 Task: Add an event with the title Quarterly Business and Financial Performance Review, date '2024/05/02', time 7:30 AM to 9:30 AMand add a description: The Marketing Campaign Launch is an exciting and highly anticipated event that marks the official introduction of a new marketing campaign to the target audience. It is a carefully planned and executed event designed to create buzz, generate interest, and maximize the impact of the campaign's messaging and objectives._x000D_
_x000D_
Select event color  Lavender . Add location for the event as: 987 Av. dos Aliados, Porto, Portugal, logged in from the account softage.5@softage.netand send the event invitation to softage.7@softage.net and softage.8@softage.net. Set a reminder for the event Every weekday(Monday to Friday)
Action: Mouse moved to (1074, 82)
Screenshot: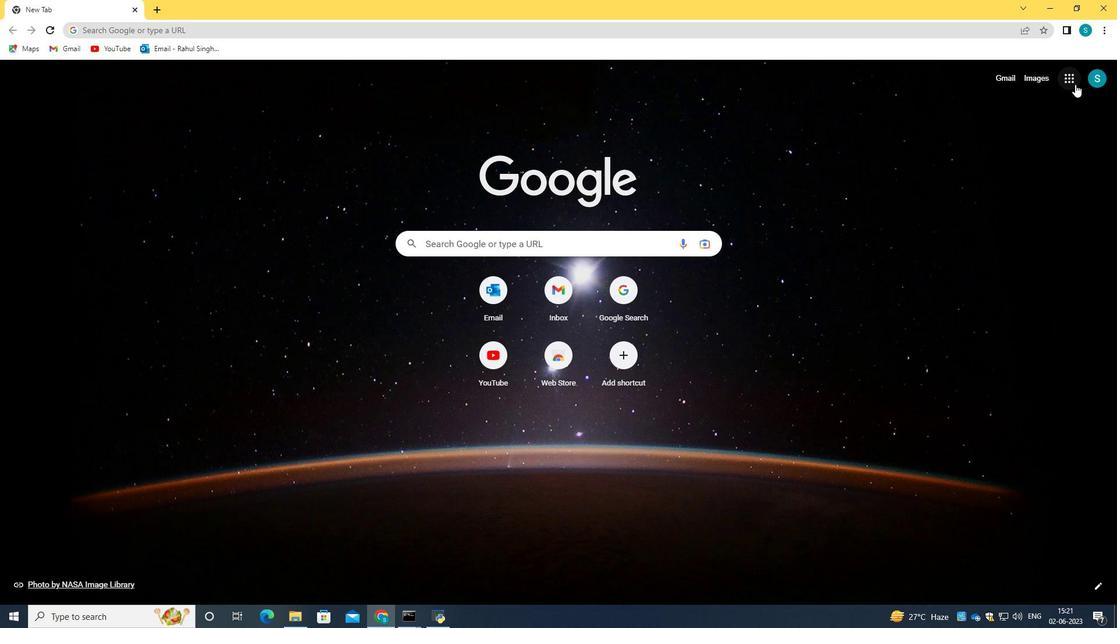 
Action: Mouse pressed left at (1074, 82)
Screenshot: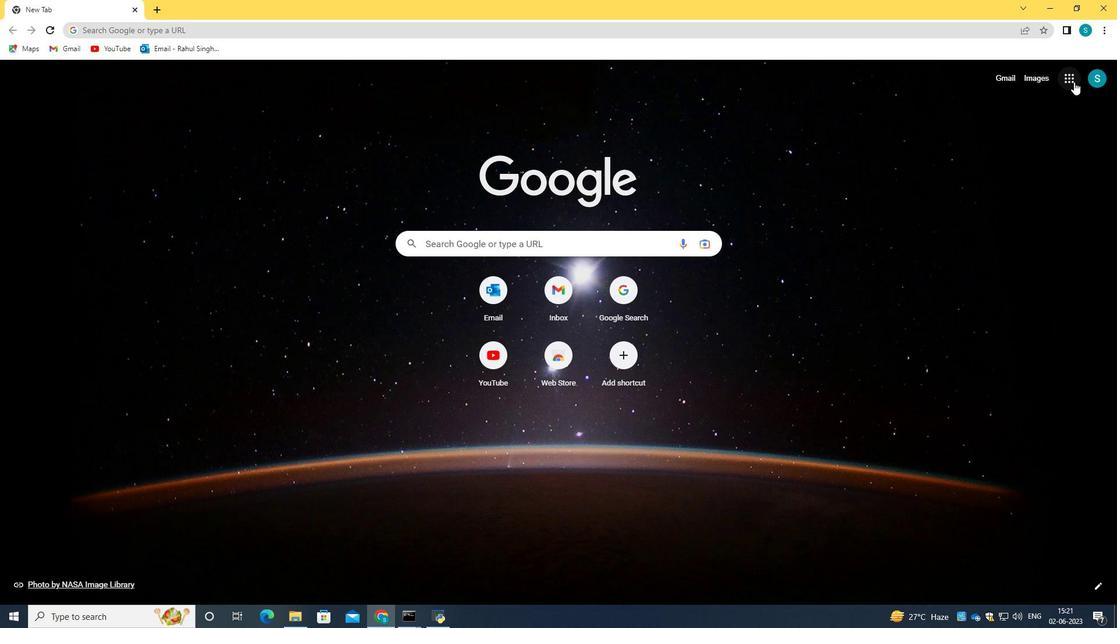 
Action: Mouse moved to (968, 232)
Screenshot: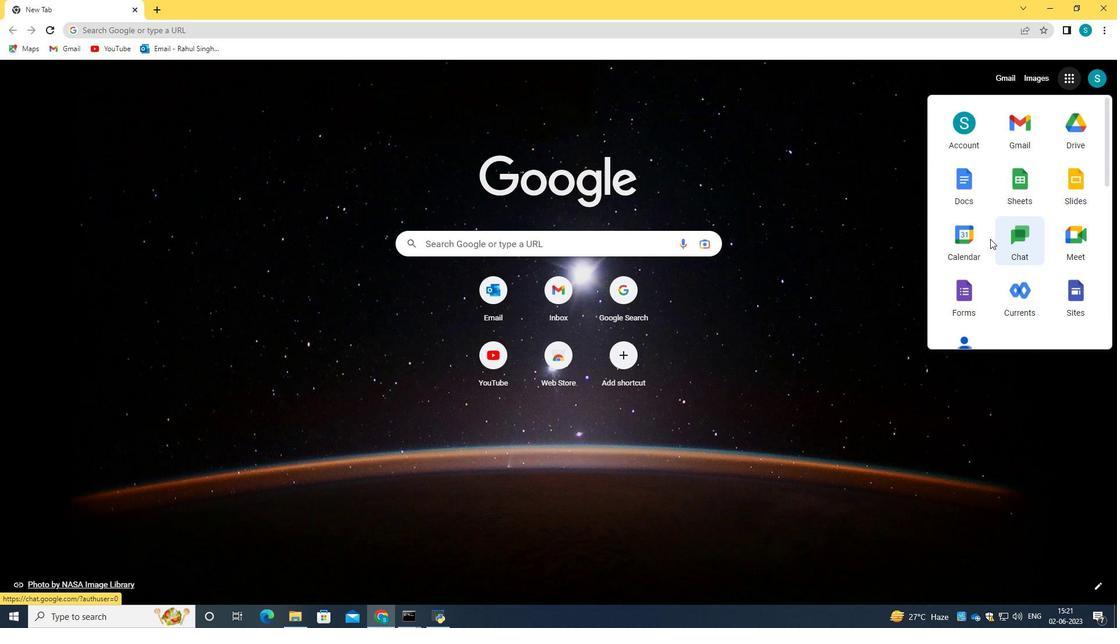 
Action: Mouse pressed left at (968, 232)
Screenshot: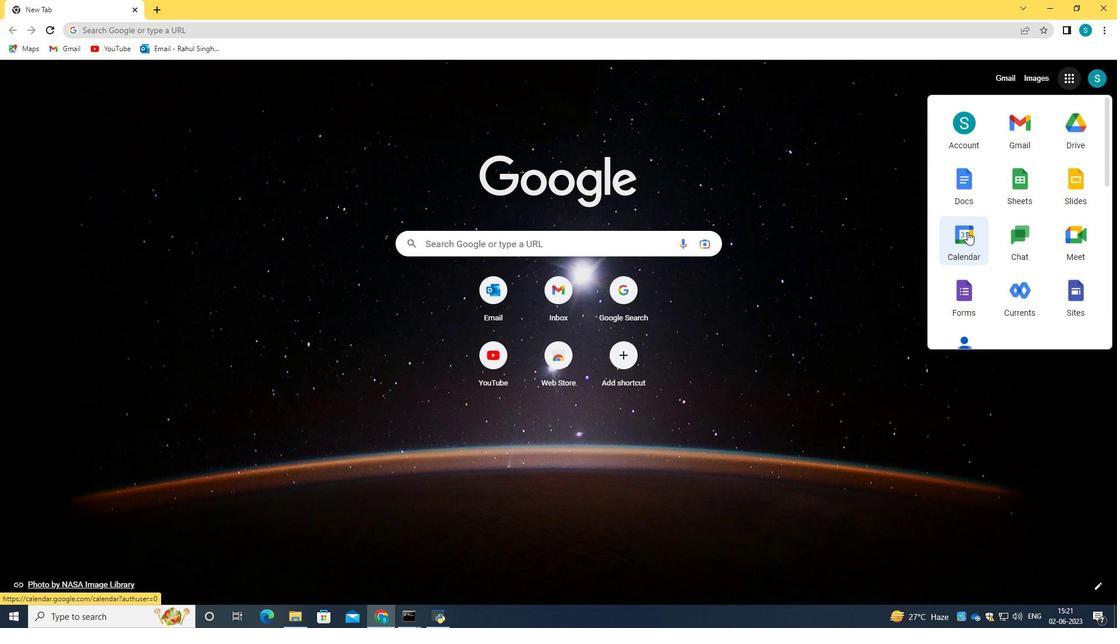 
Action: Mouse moved to (64, 125)
Screenshot: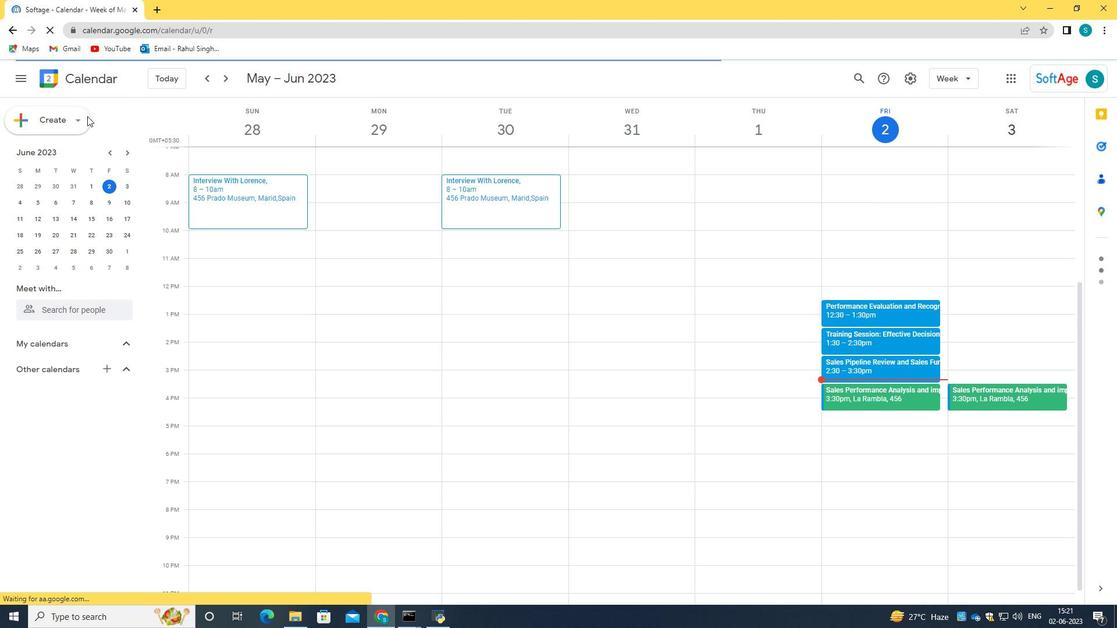 
Action: Mouse pressed left at (64, 125)
Screenshot: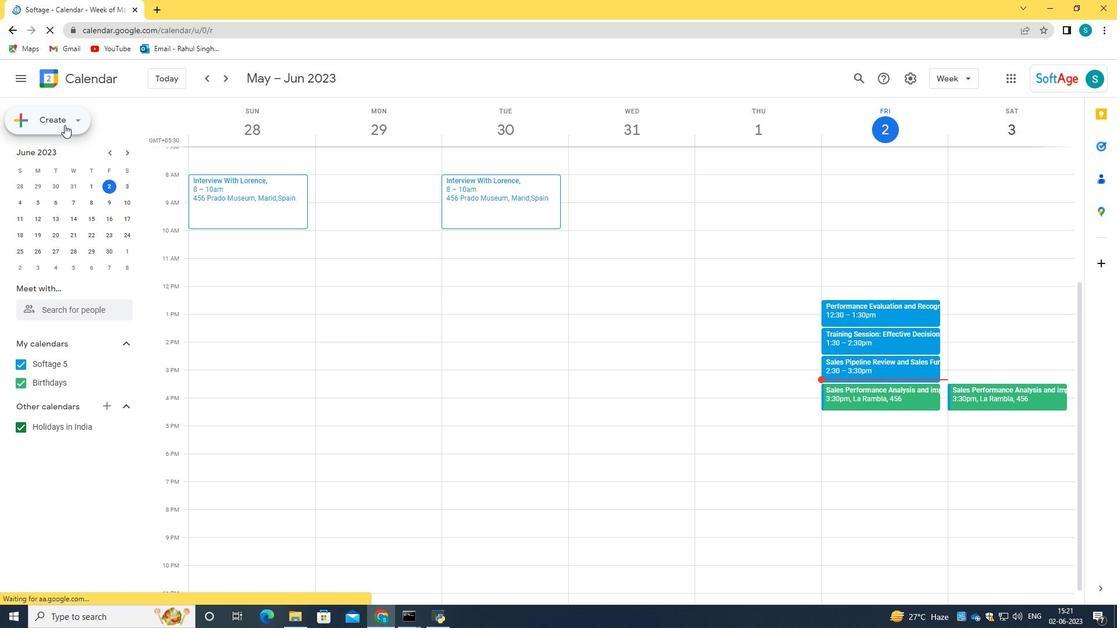 
Action: Mouse moved to (73, 158)
Screenshot: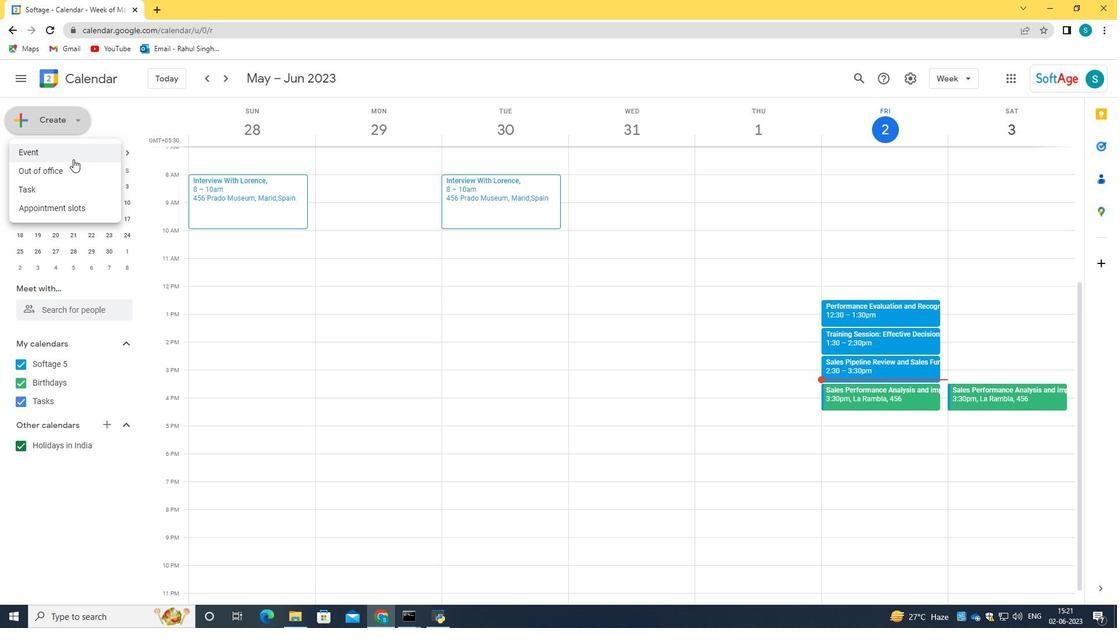 
Action: Mouse pressed left at (73, 158)
Screenshot: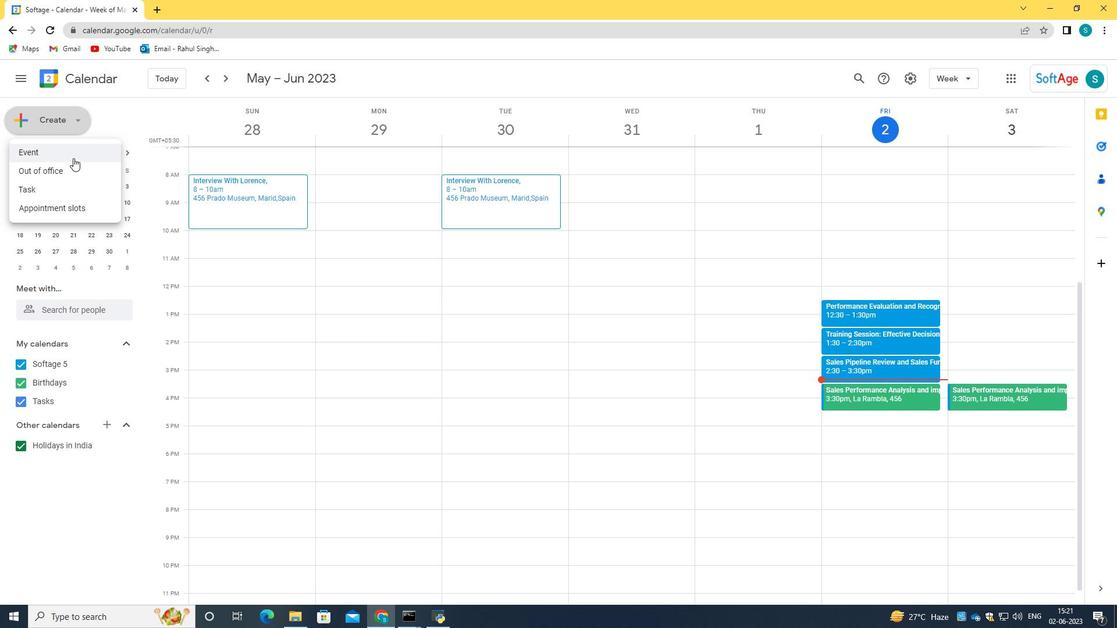 
Action: Mouse moved to (731, 466)
Screenshot: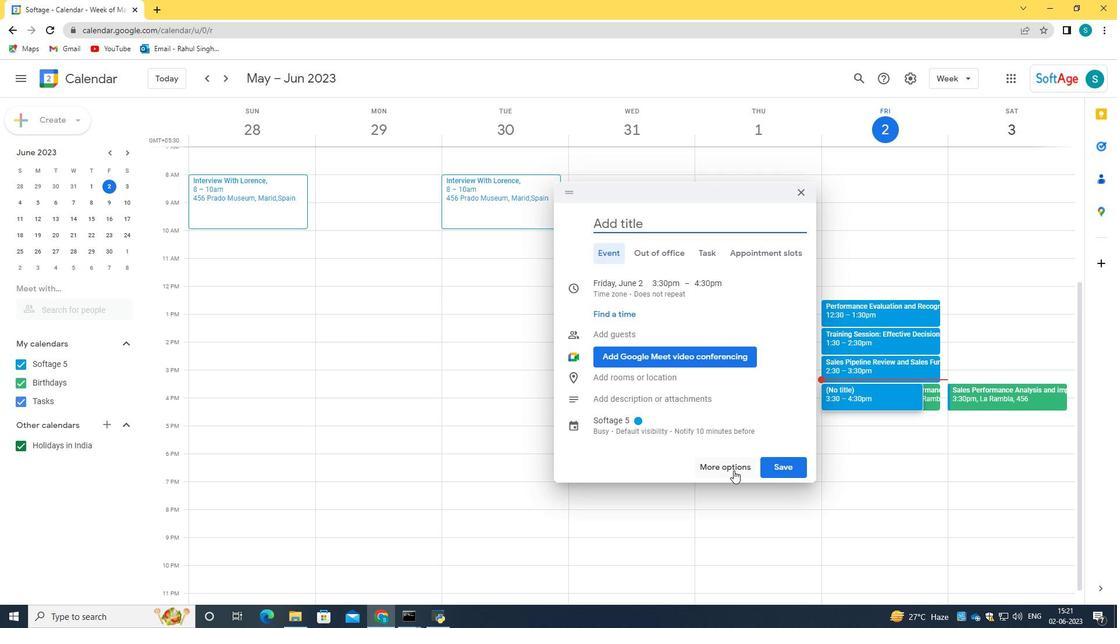
Action: Mouse pressed left at (731, 466)
Screenshot: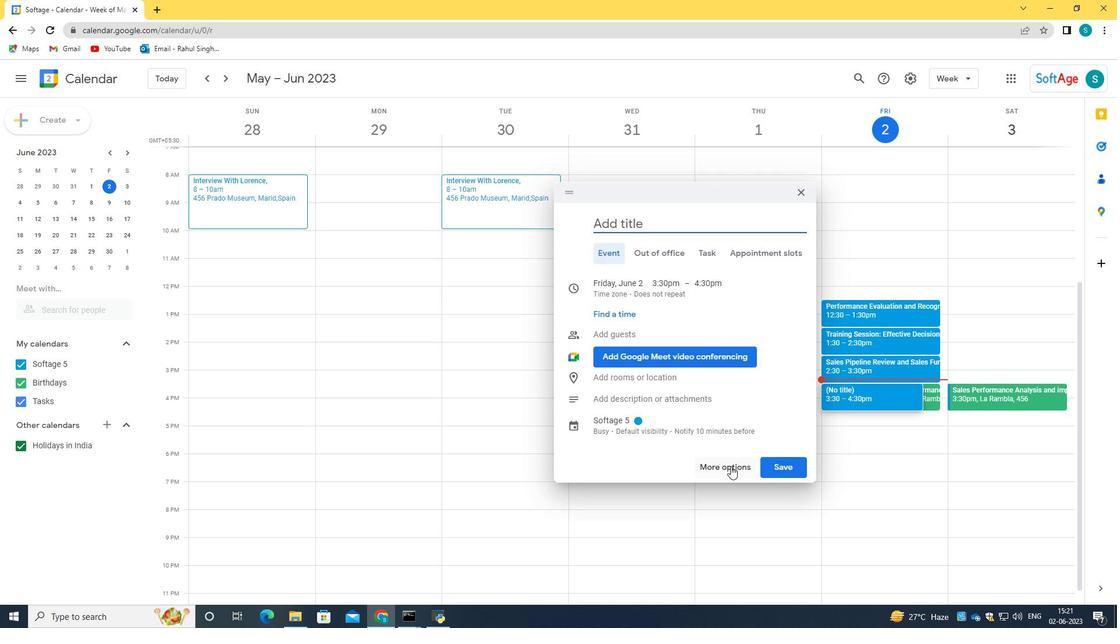 
Action: Mouse moved to (125, 78)
Screenshot: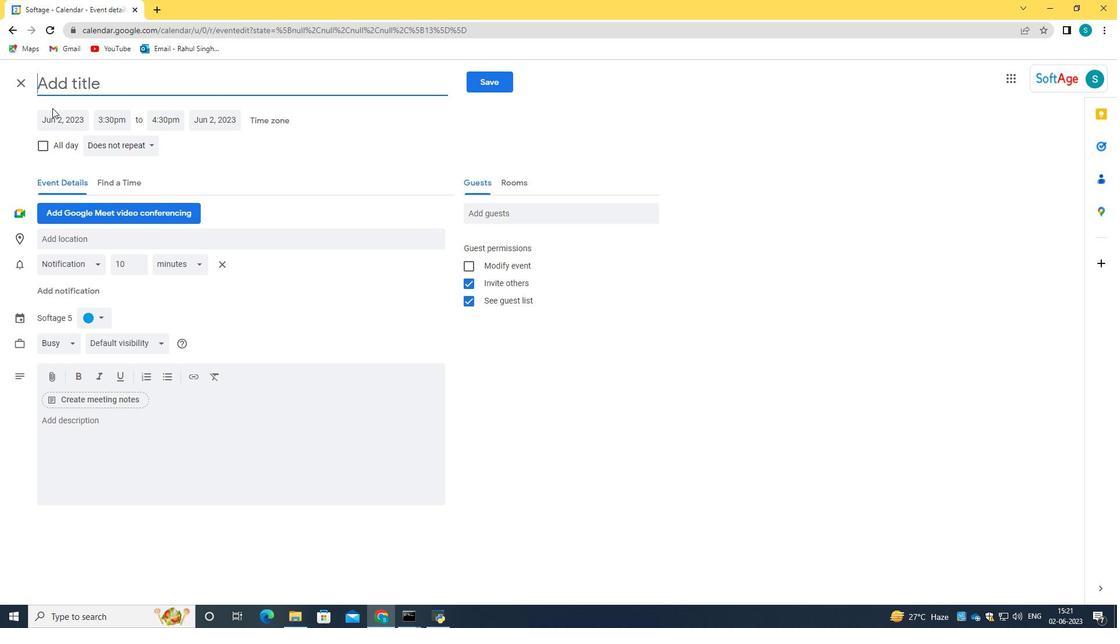 
Action: Mouse pressed left at (125, 78)
Screenshot: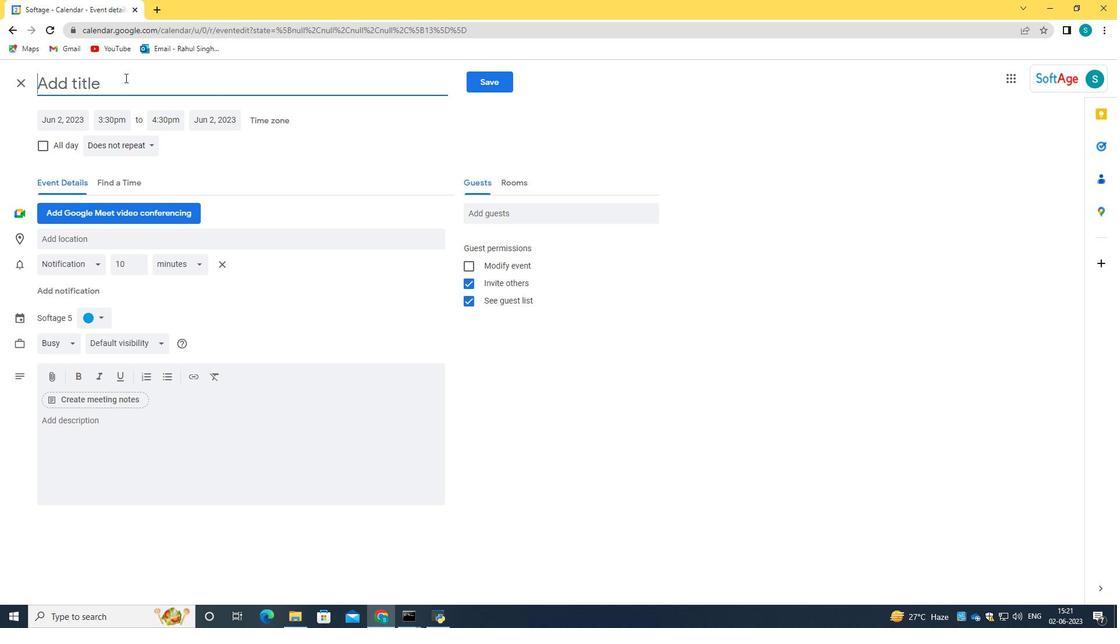 
Action: Key pressed <Key.caps_lock>Q<Key.caps_lock>uarterly<Key.space><Key.caps_lock>B<Key.caps_lock>usiness<Key.space>and<Key.space><Key.caps_lock>F<Key.caps_lock>inancial<Key.space><Key.caps_lock>P<Key.caps_lock>erformacne<Key.space><Key.caps_lock><Key.backspace><Key.backspace><Key.backspace><Key.backspace><Key.backspace><Key.backspace>
Screenshot: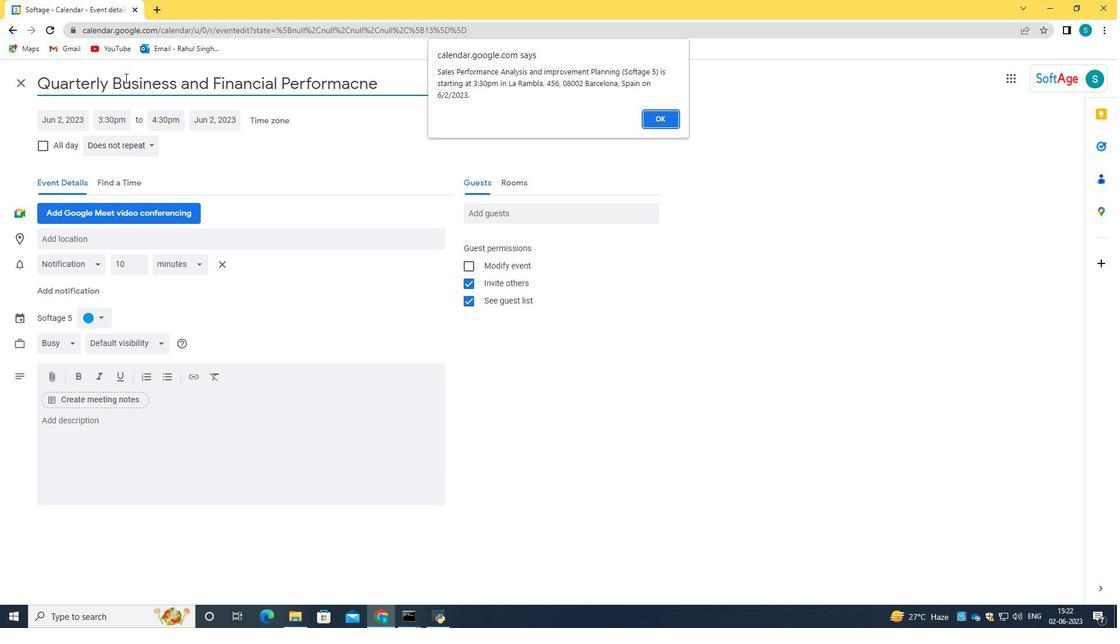 
Action: Mouse moved to (668, 114)
Screenshot: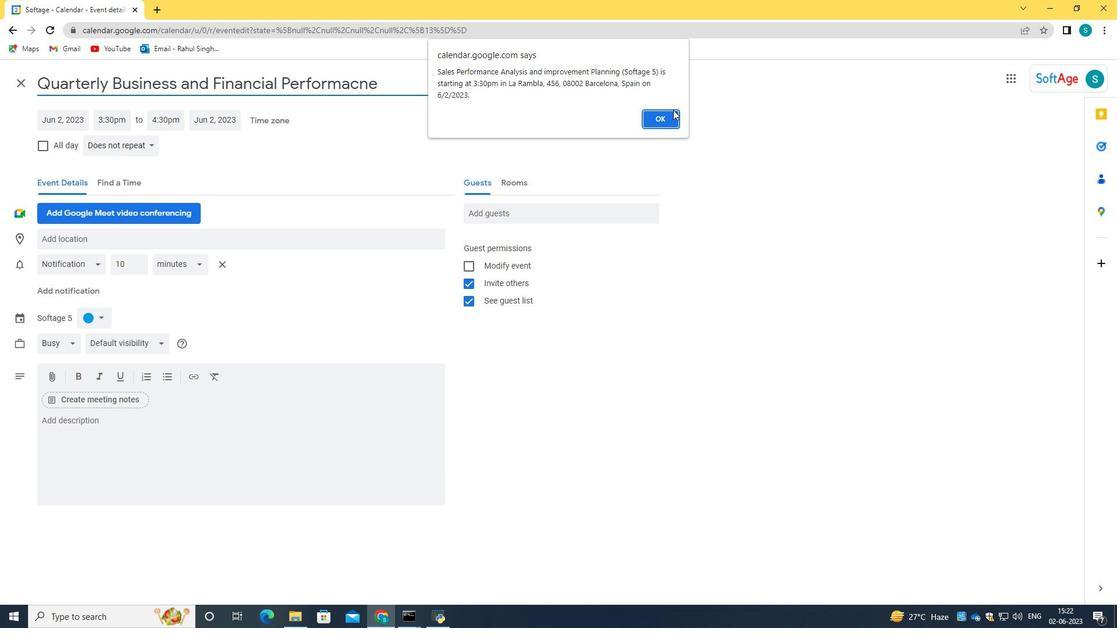 
Action: Mouse pressed left at (668, 114)
Screenshot: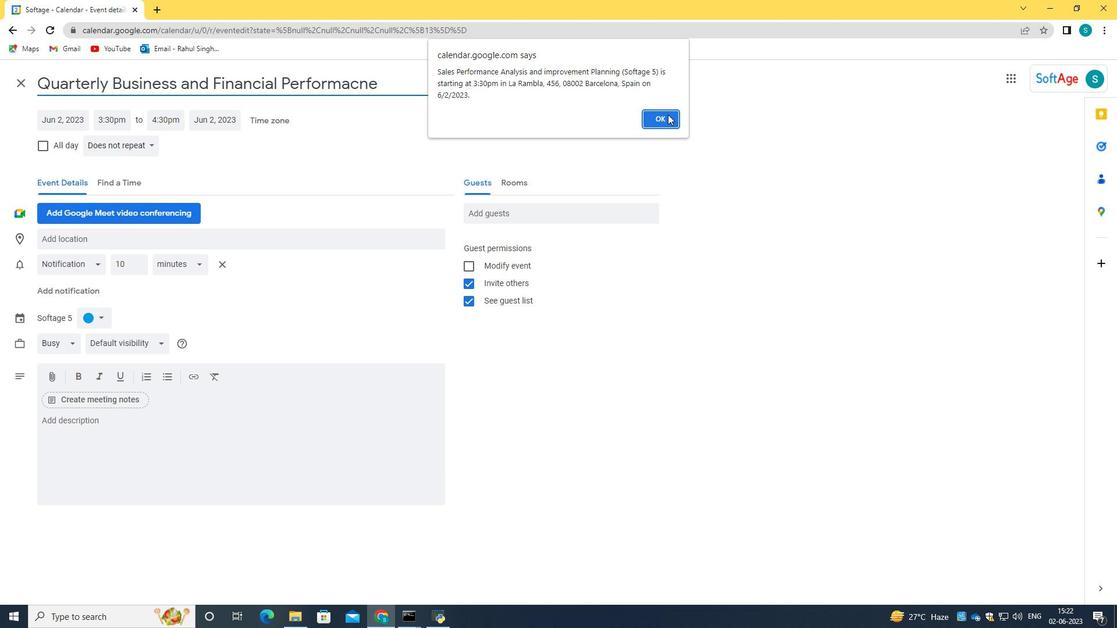 
Action: Mouse moved to (372, 75)
Screenshot: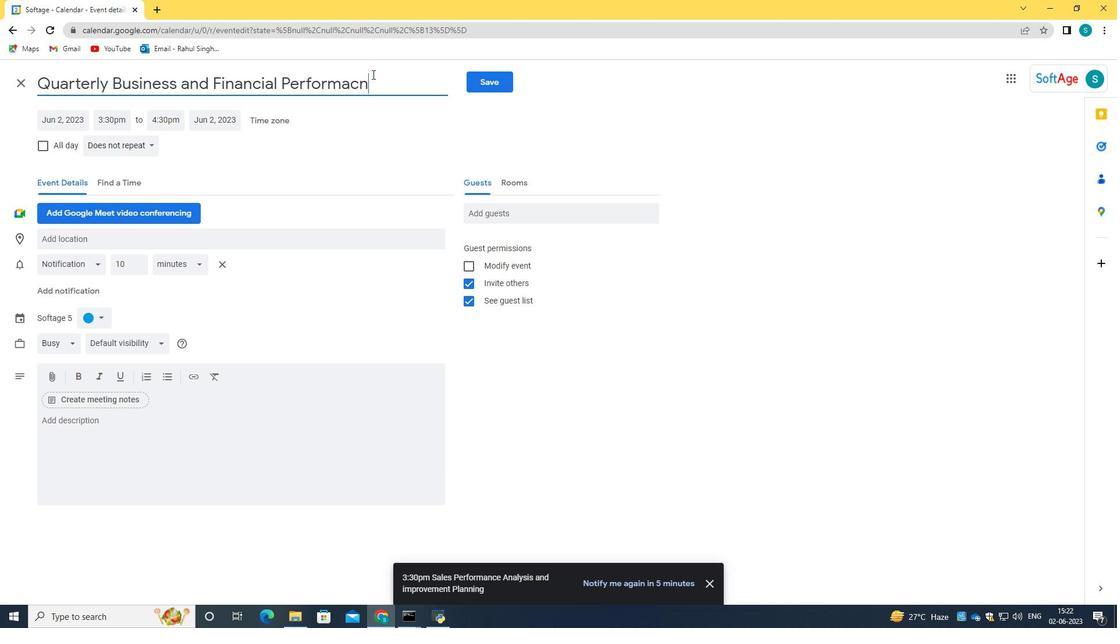 
Action: Mouse pressed left at (372, 75)
Screenshot: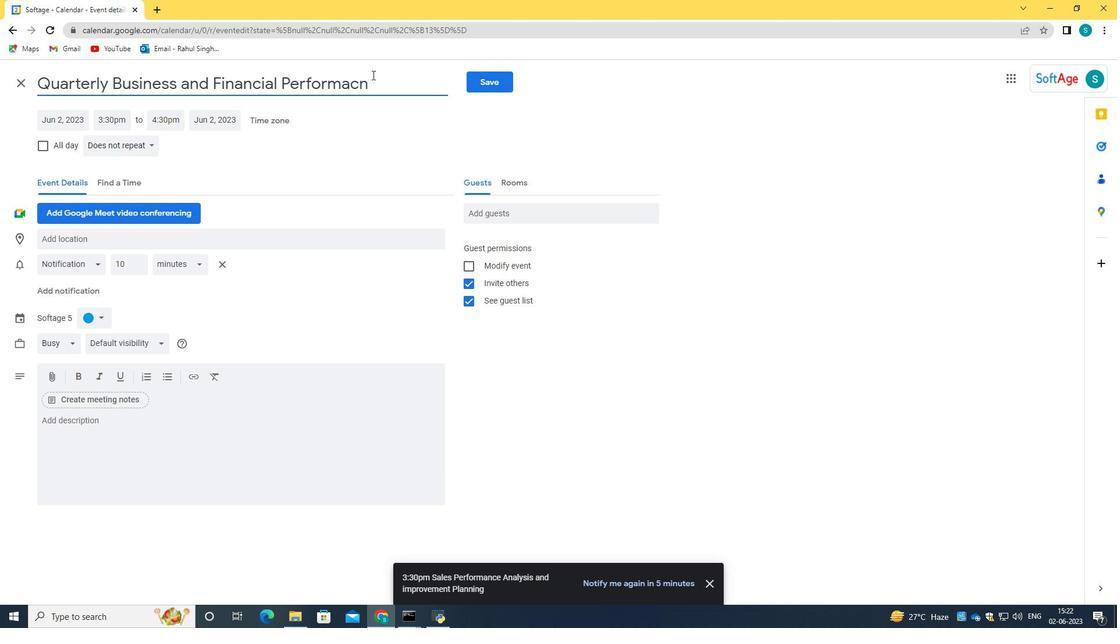 
Action: Key pressed <Key.backspace><Key.backspace><Key.backspace><Key.backspace>MANCE<Key.backspace><Key.backspace><Key.backspace><Key.backspace><Key.backspace><Key.caps_lock>mance<Key.space><Key.caps_lock>R<Key.caps_lock>eview
Screenshot: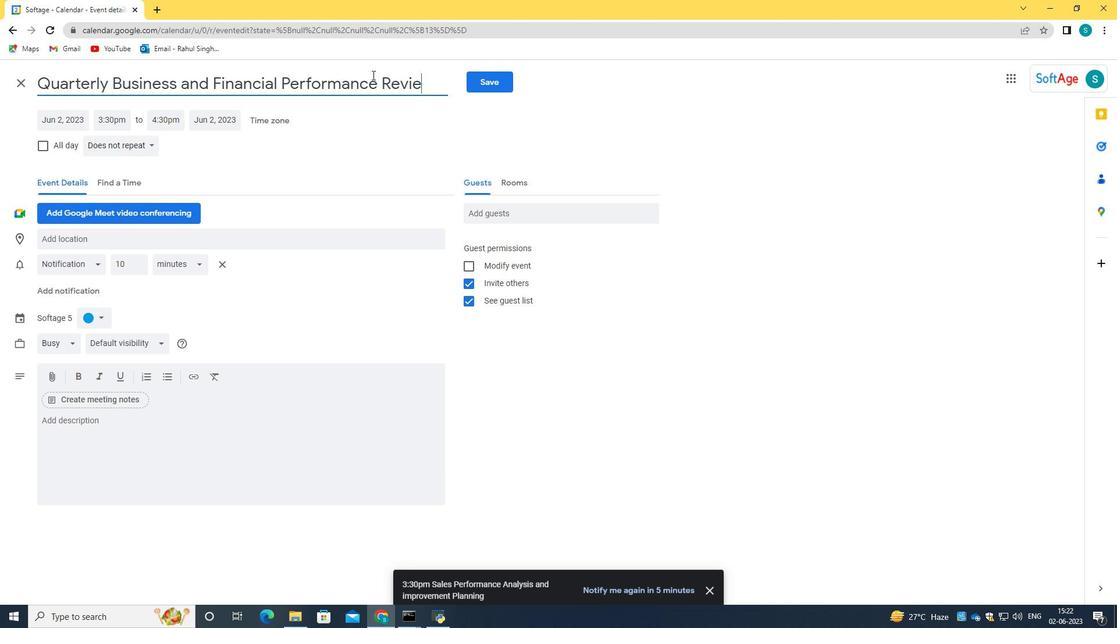 
Action: Mouse moved to (78, 125)
Screenshot: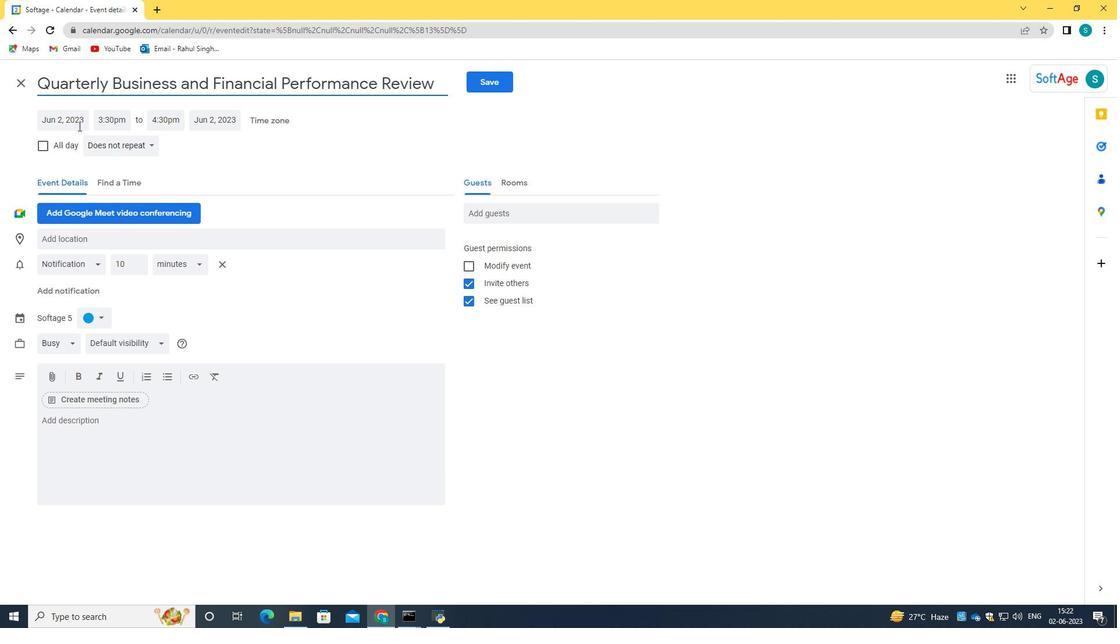 
Action: Mouse pressed left at (78, 125)
Screenshot: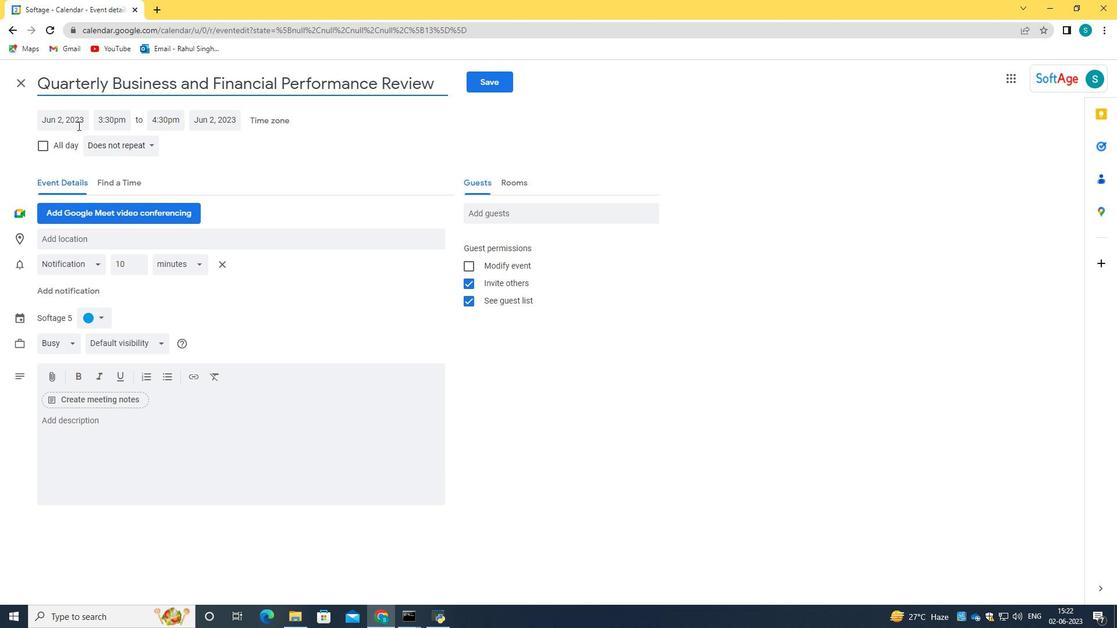 
Action: Key pressed 2024/05/02
Screenshot: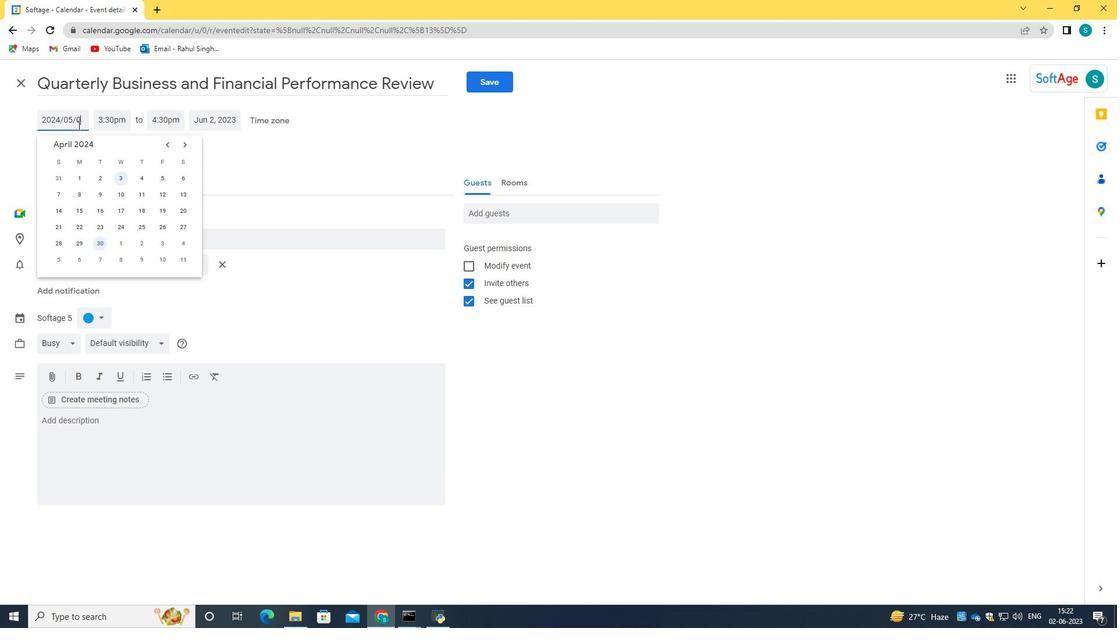 
Action: Mouse moved to (116, 124)
Screenshot: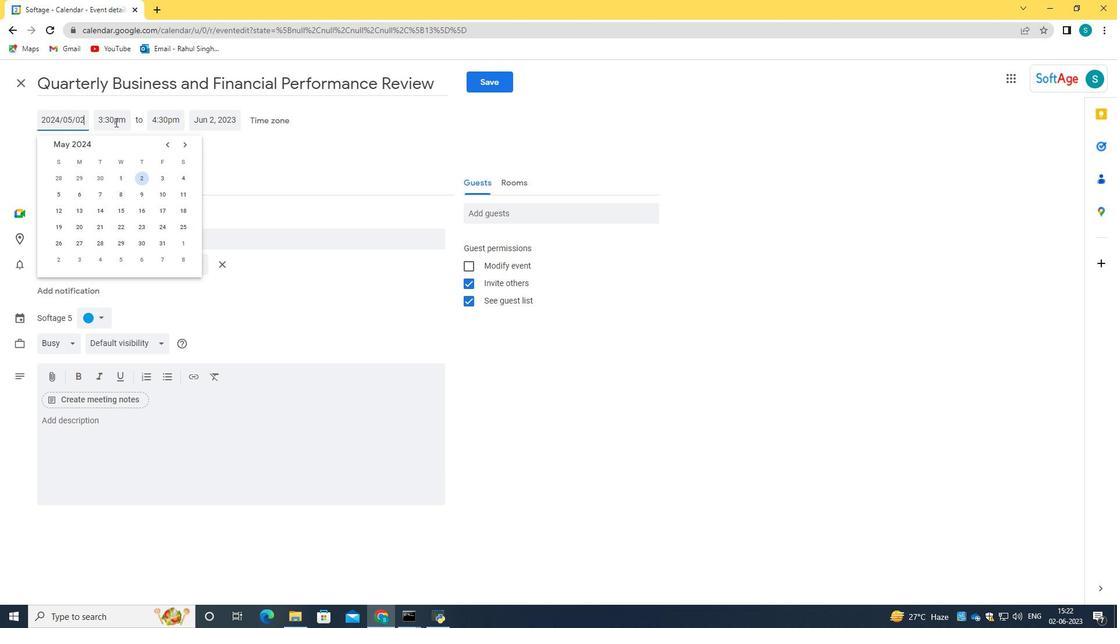 
Action: Key pressed <Key.tab>1<Key.backspace>7<Key.shift_r>:30<Key.space>am<Key.enter><Key.tab>09<Key.shift_r>:300<Key.backspace><Key.space>am<Key.tab><Key.enter>
Screenshot: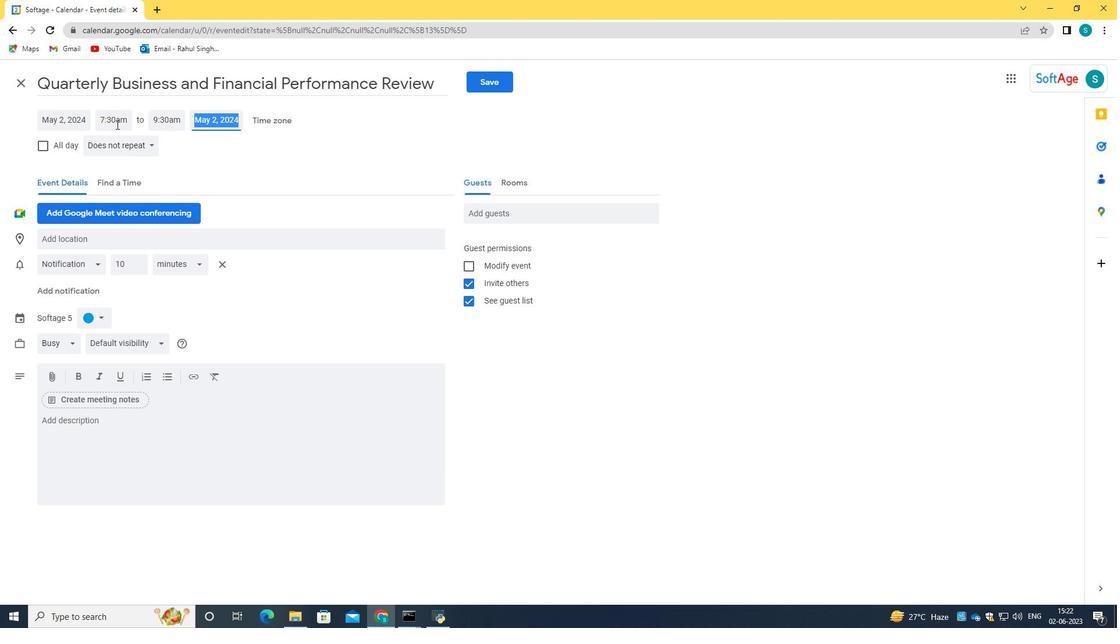 
Action: Mouse moved to (236, 466)
Screenshot: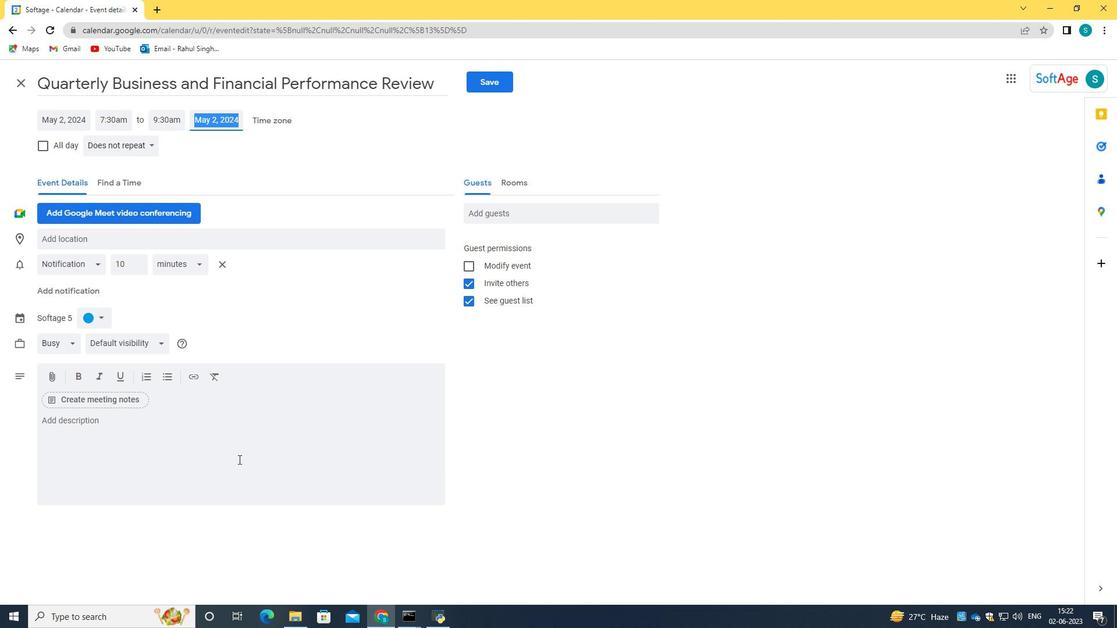 
Action: Mouse pressed left at (236, 466)
Screenshot: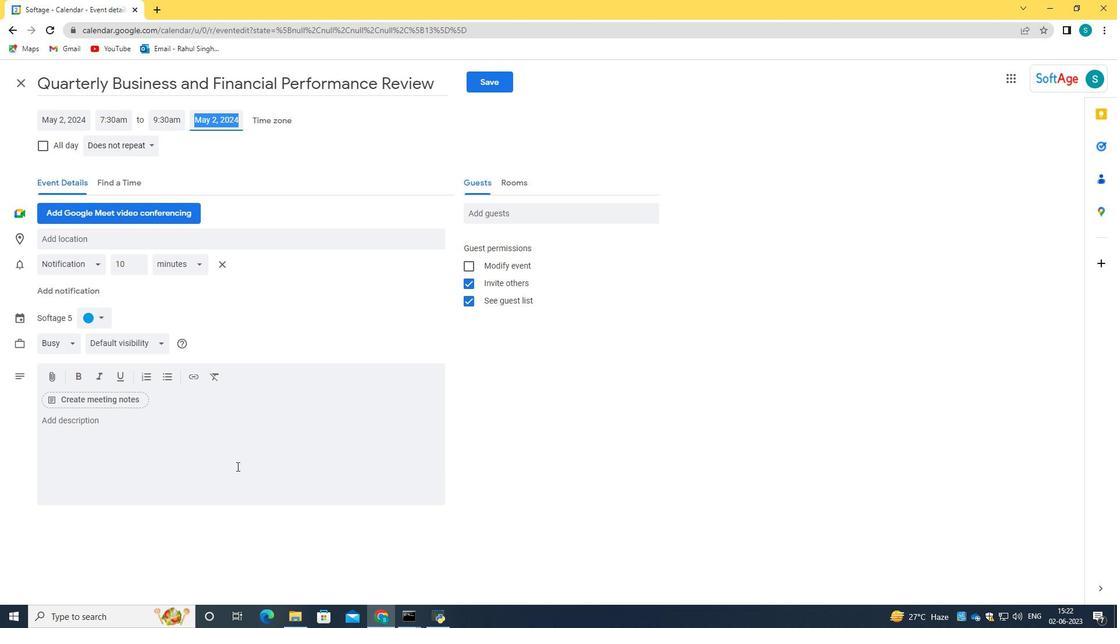 
Action: Mouse moved to (234, 465)
Screenshot: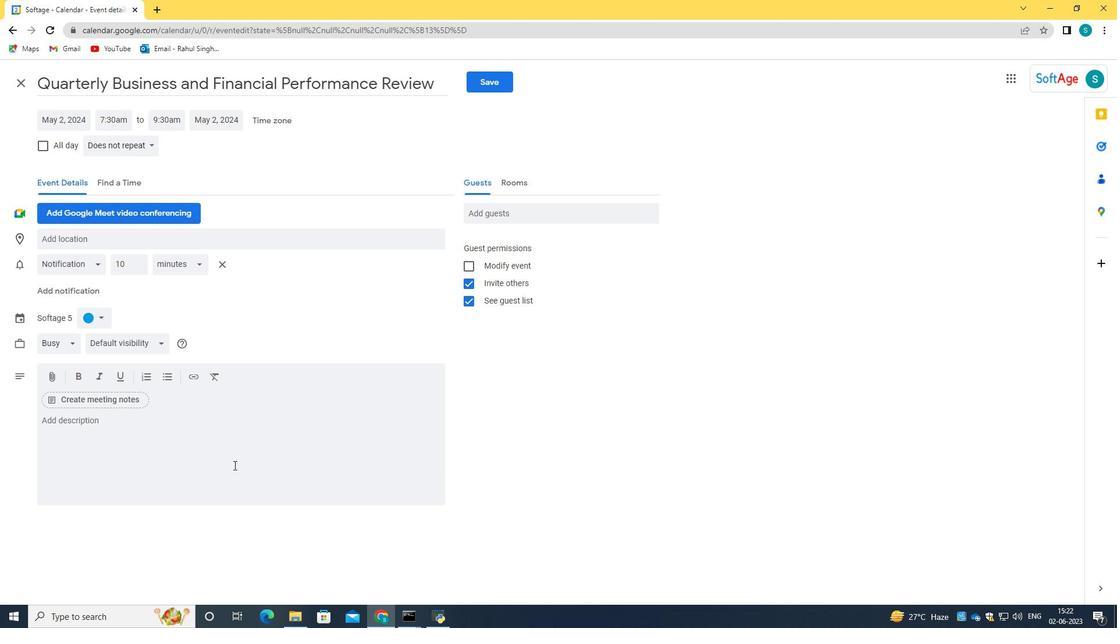 
Action: Key pressed <Key.caps_lock>T<Key.caps_lock>he<Key.space>marketing<Key.space>c<Key.backspace><Key.backspace><Key.backspace><Key.backspace><Key.backspace><Key.backspace><Key.backspace><Key.backspace><Key.backspace><Key.backspace><Key.backspace><Key.caps_lock>M<Key.caps_lock>arketing<Key.space><Key.caps_lock>C<Key.caps_lock>ampao<Key.backspace>ign<Key.space><Key.caps_lock>L<Key.caps_lock>aucn<Key.backspace><Key.backspace>nch<Key.space>is<Key.space>an<Key.space>exciting<Key.space>and<Key.space>highly<Key.space>anc<Key.backspace>ticipted<Key.space>ev<Key.backspace><Key.backspace><Key.backspace>
Screenshot: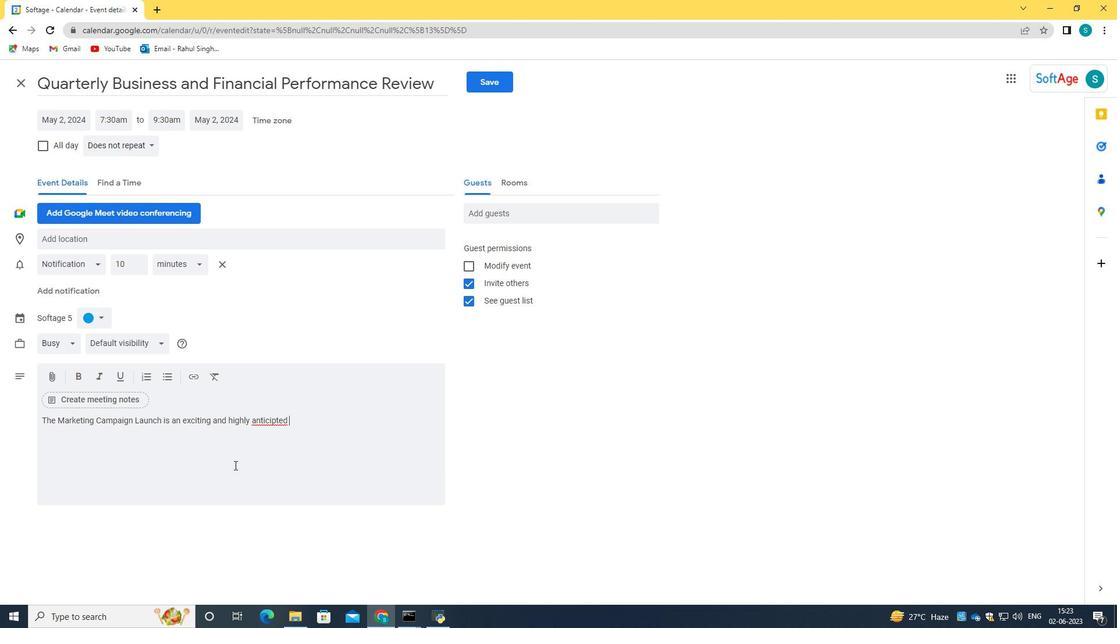
Action: Mouse moved to (278, 414)
Screenshot: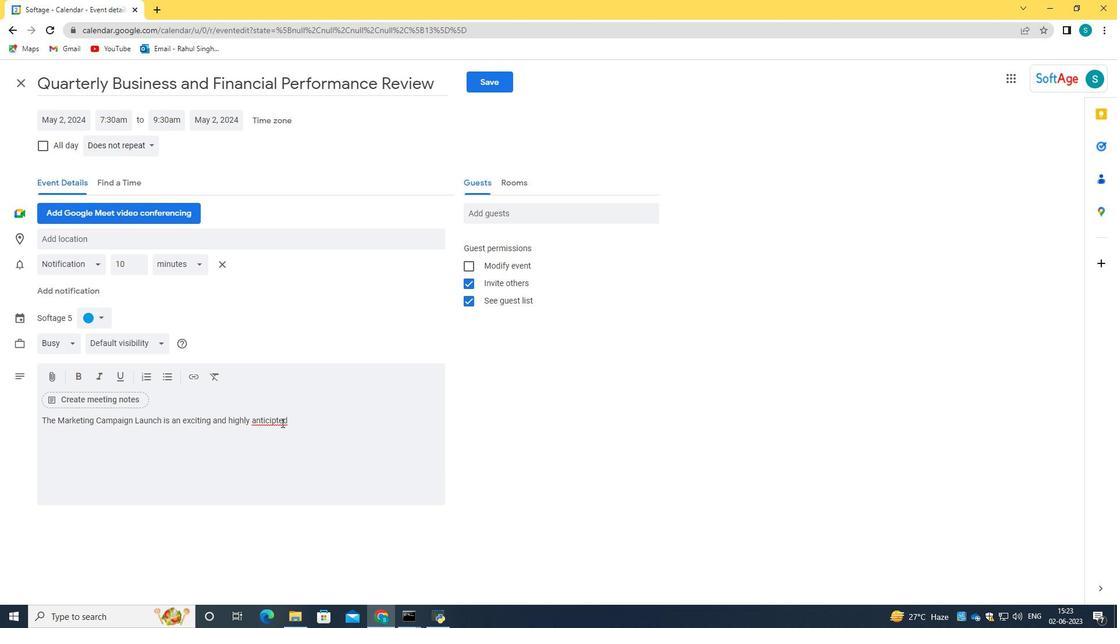 
Action: Mouse pressed right at (278, 414)
Screenshot: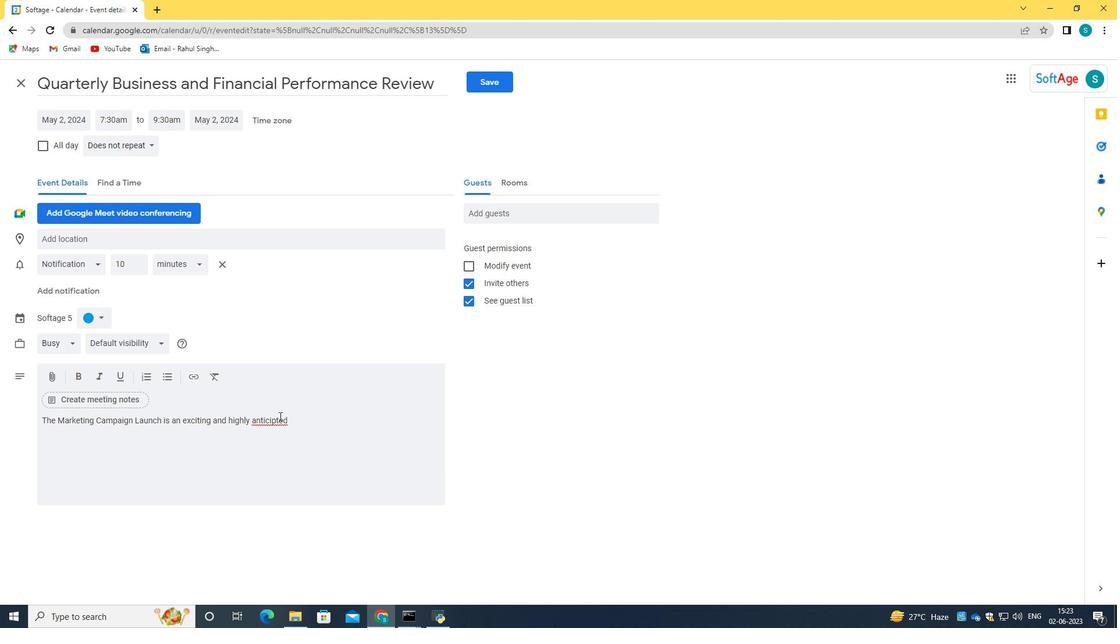 
Action: Mouse moved to (273, 416)
Screenshot: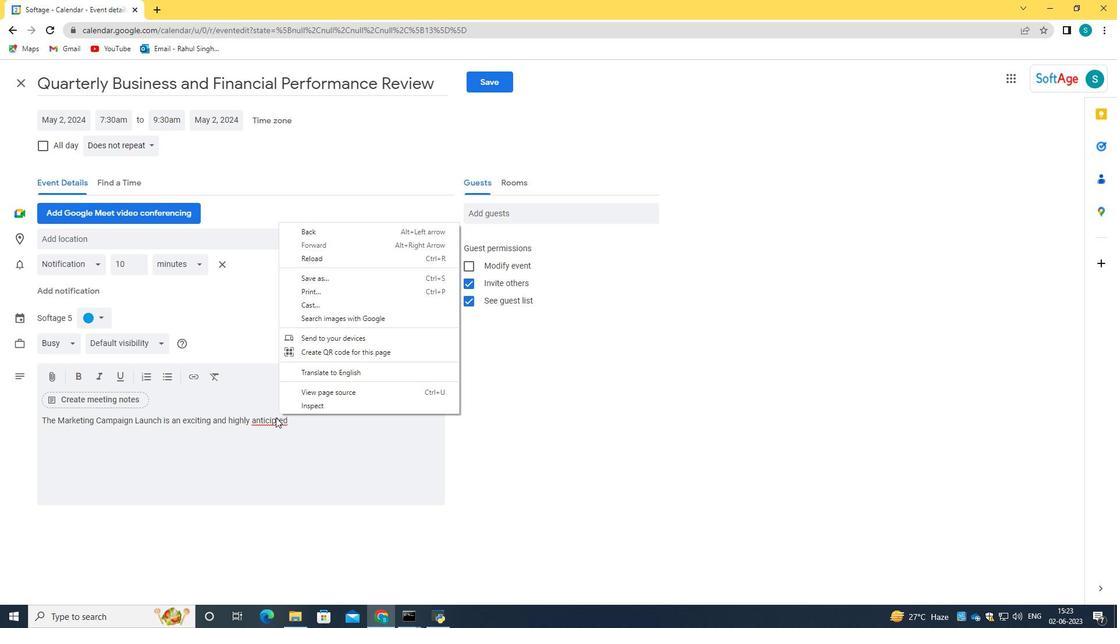 
Action: Mouse pressed left at (273, 416)
Screenshot: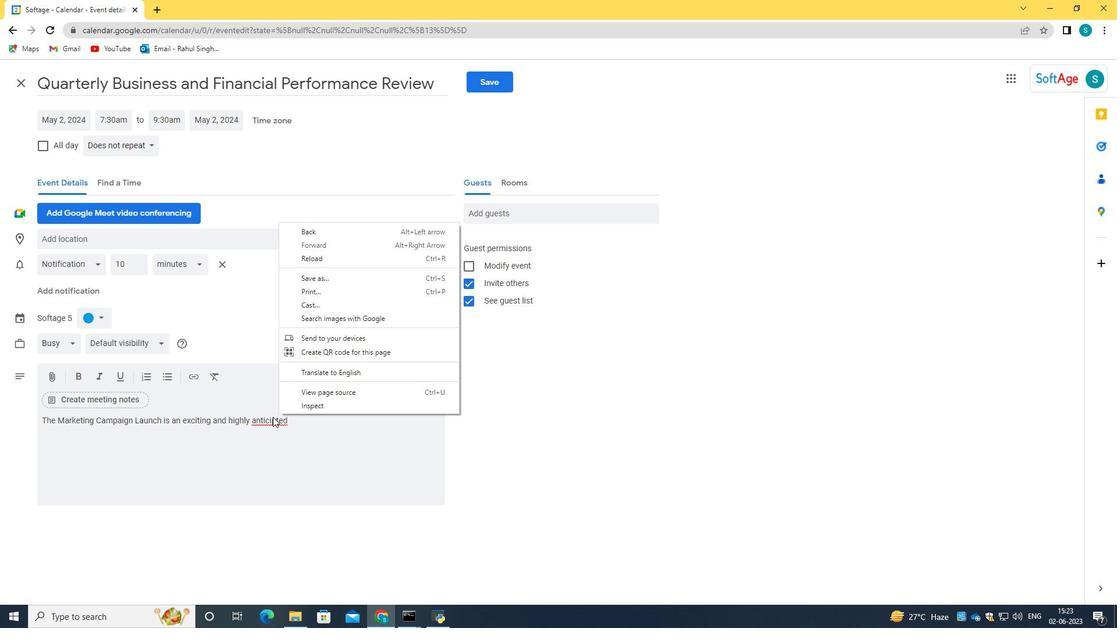 
Action: Mouse moved to (273, 417)
Screenshot: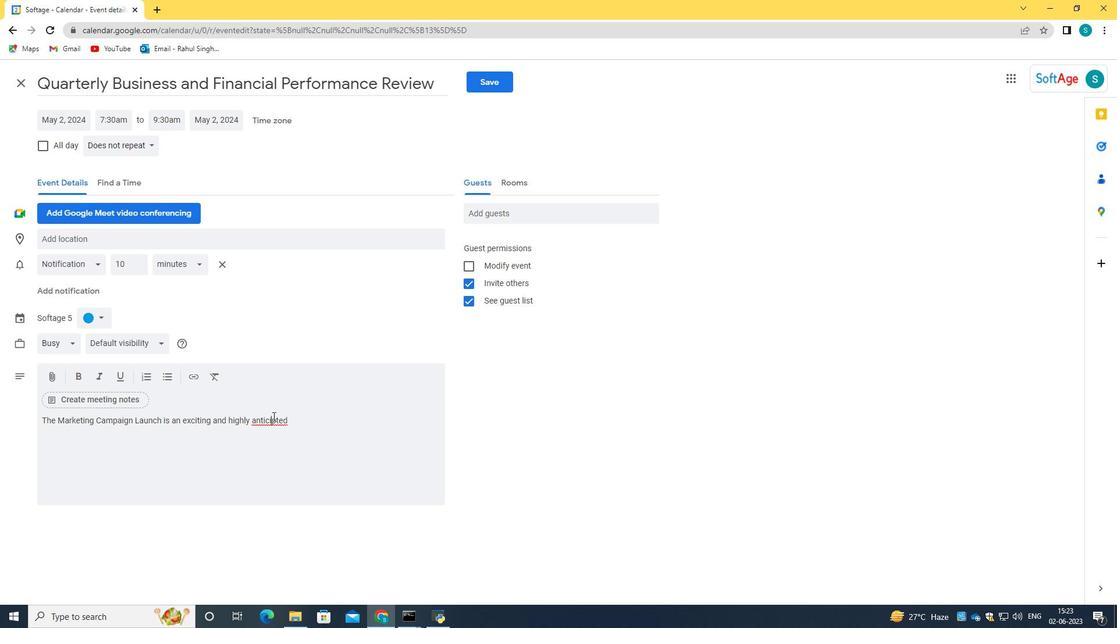 
Action: Mouse pressed right at (273, 417)
Screenshot: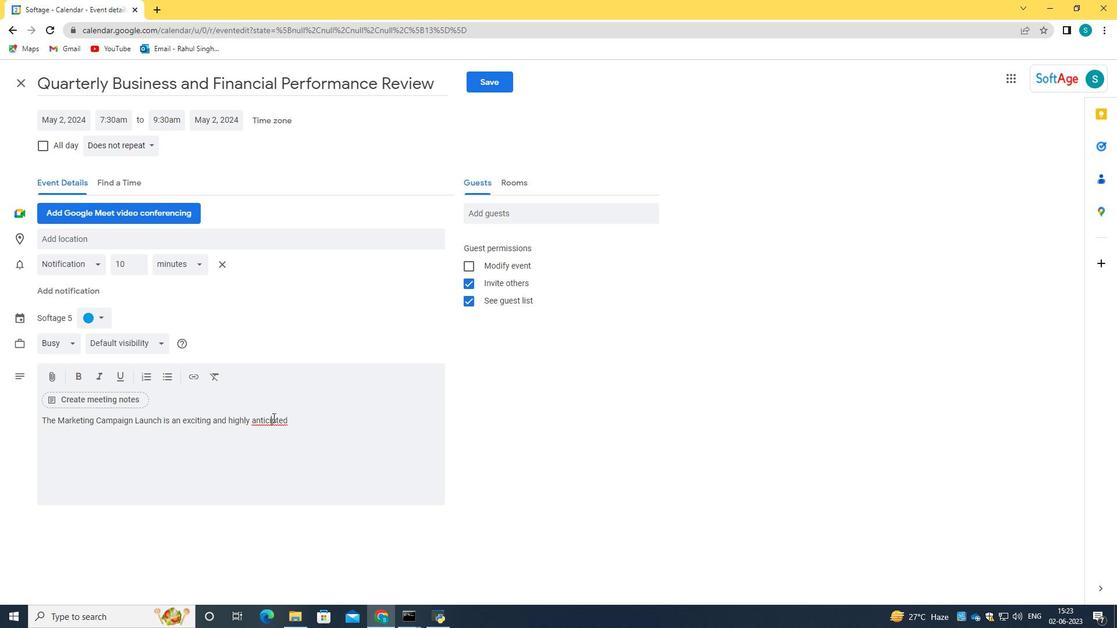 
Action: Mouse moved to (312, 431)
Screenshot: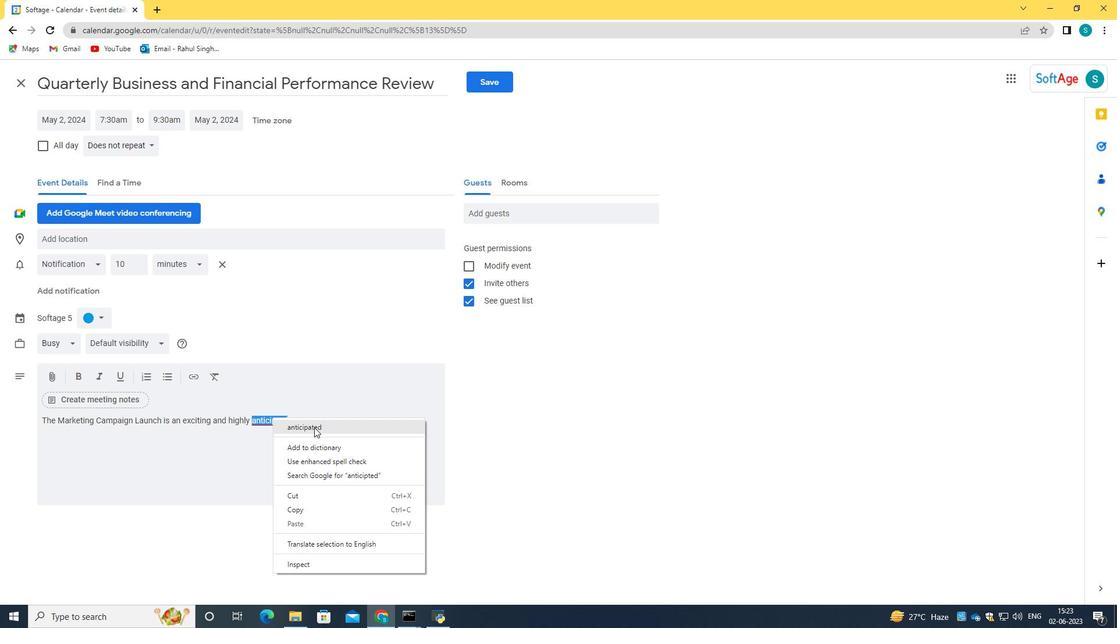 
Action: Mouse pressed left at (312, 431)
Screenshot: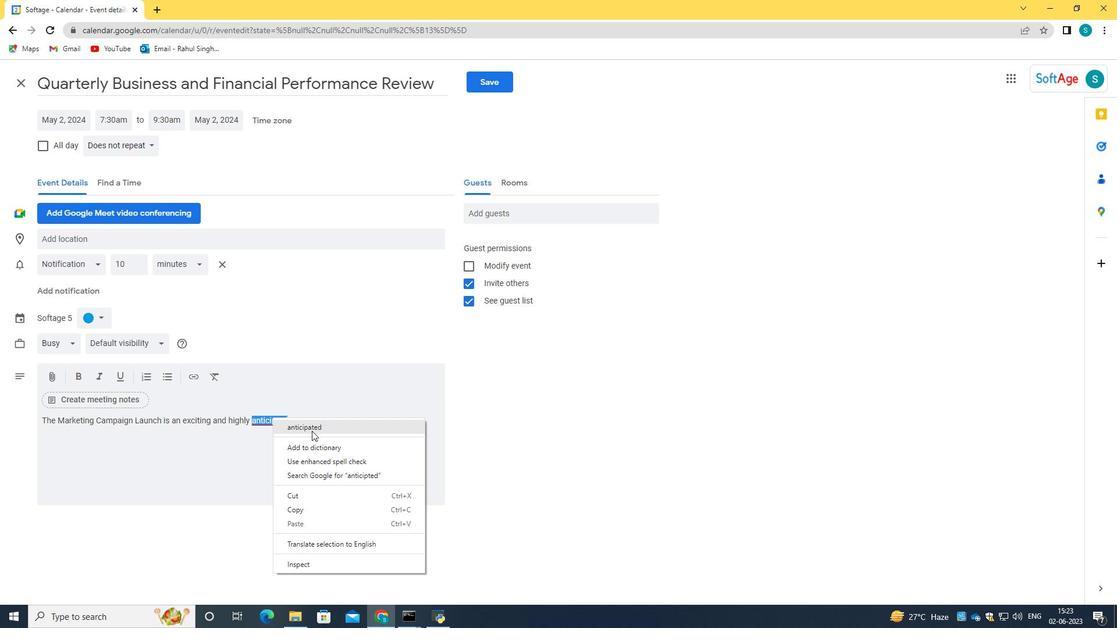 
Action: Mouse moved to (324, 417)
Screenshot: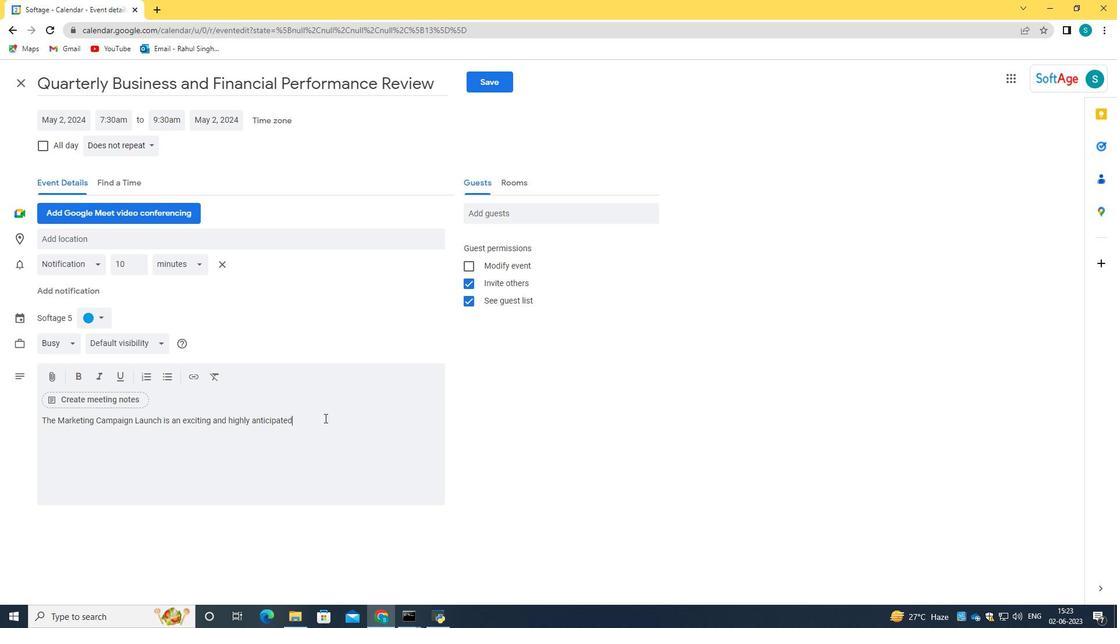 
Action: Key pressed <Key.space><Key.space>event<Key.space>that<Key.space>marks<Key.space>the<Key.space>officail<Key.space><Key.backspace><Key.backspace><Key.backspace><Key.backspace><Key.backspace><Key.backspace>cial<Key.space>int<Key.backspace><Key.backspace><Key.backspace>introduction<Key.space>of<Key.space>a<Key.space>new<Key.space>marketting<Key.space>cam<Key.backspace><Key.backspace><Key.backspace><Key.backspace><Key.backspace><Key.backspace><Key.backspace><Key.backspace><Key.backspace><Key.backspace>eting<Key.space>campaigh<Key.backspace>n<Key.space>to<Key.space>the<Key.space>the<Key.space>targer<Key.space>a<Key.backspace><Key.backspace><Key.backspace>t<Key.space>audience.<Key.space><Key.caps_lock>I<Key.caps_lock>t<Key.space>is<Key.space>a<Key.space>carefully<Key.space>planned<Key.space>and<Key.space>es<Key.backspace>xectuted<Key.space><Key.backspace><Key.backspace><Key.backspace><Key.backspace><Key.backspace>ed<Key.space><Key.backspace><Key.backspace><Key.backspace><Key.backspace>uted<Key.space>event<Key.space>designed<Key.space>to<Key.space>create<Key.space>buzz,<Key.space>generate<Key.space>interst<Key.space><Key.backspace><Key.backspace>et<Key.space><Key.backspace><Key.backspace><Key.backspace><Key.backspace><Key.backspace><Key.backspace>erest<Key.space>,<Key.space>and<Key.space>maximize<Key.space>the<Key.space>impact<Key.space>of<Key.space>the<Key.space>campaign's<Key.space>messaging<Key.space>and<Key.space>objectives.
Screenshot: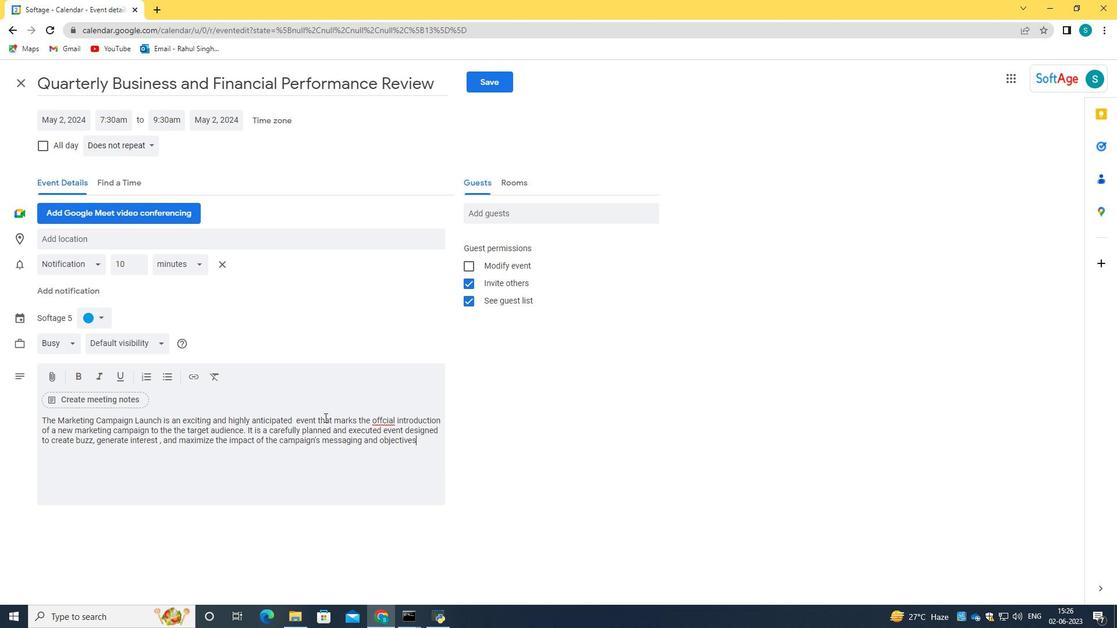 
Action: Mouse moved to (387, 414)
Screenshot: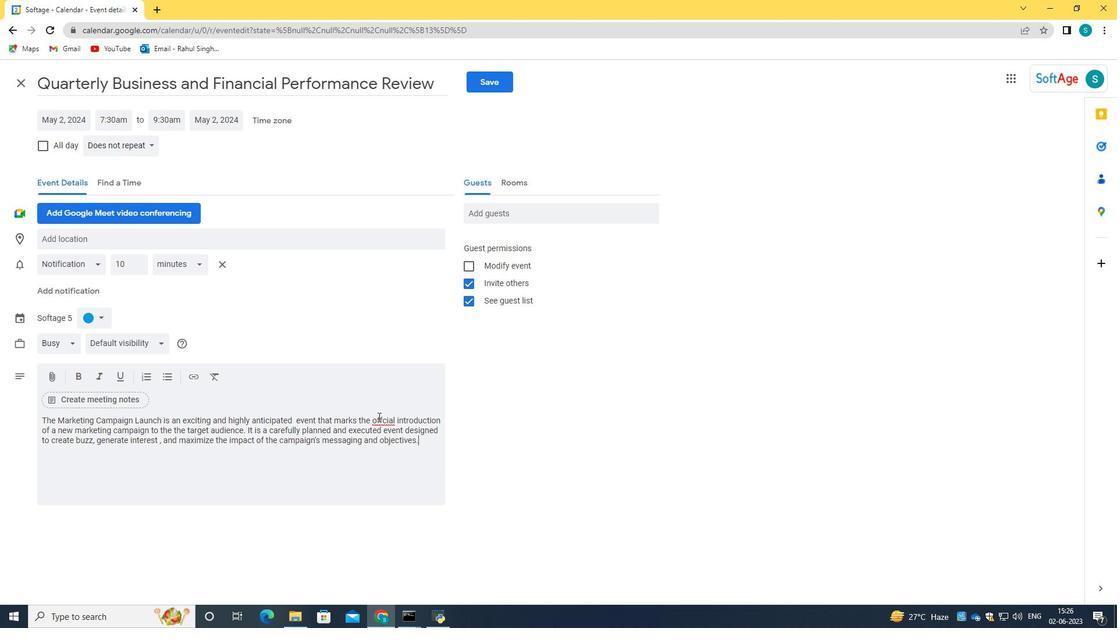 
Action: Mouse pressed right at (387, 414)
Screenshot: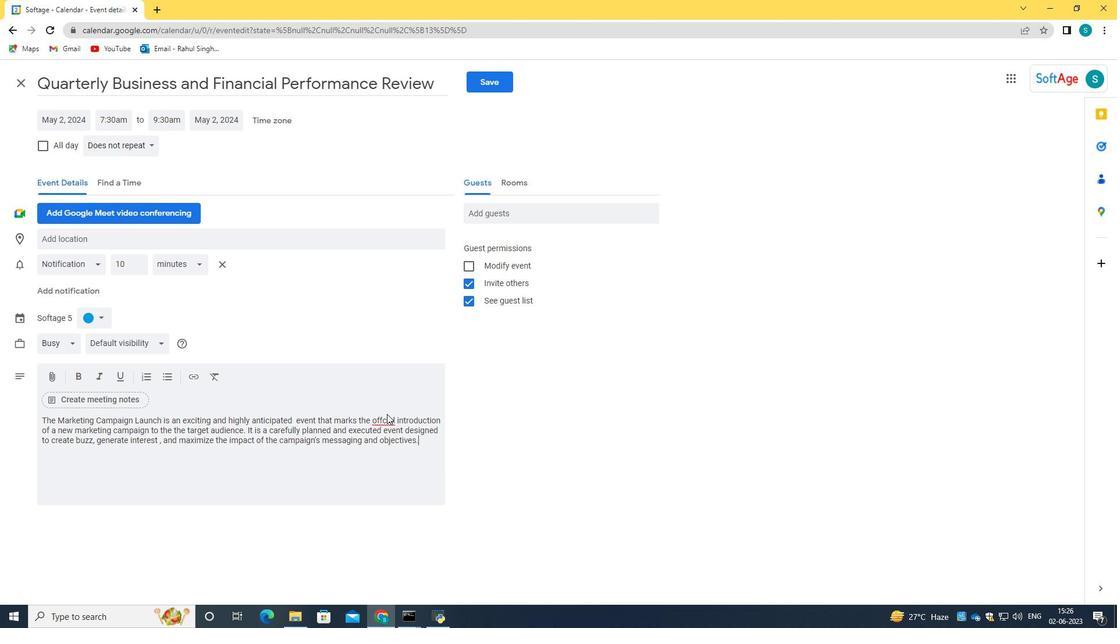 
Action: Mouse moved to (378, 419)
Screenshot: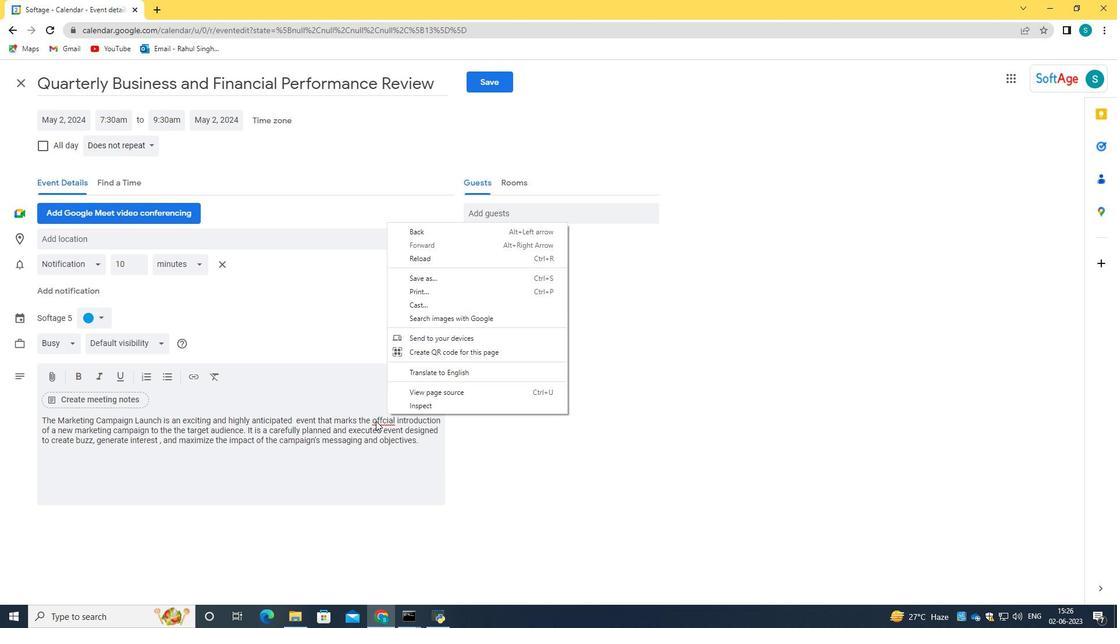 
Action: Mouse pressed left at (378, 419)
Screenshot: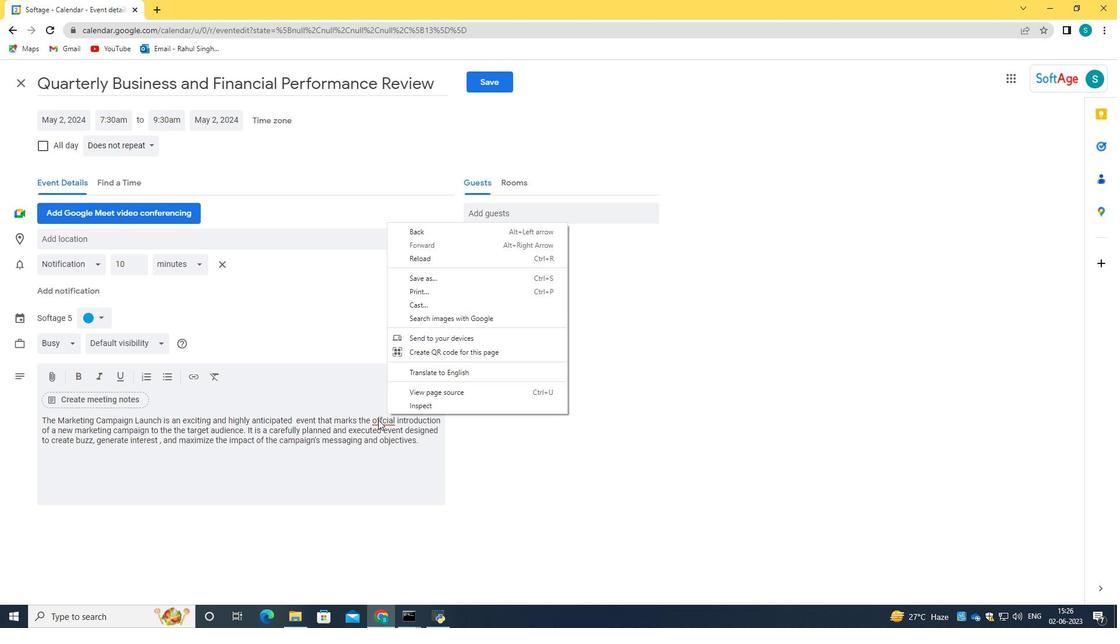 
Action: Mouse pressed right at (378, 419)
Screenshot: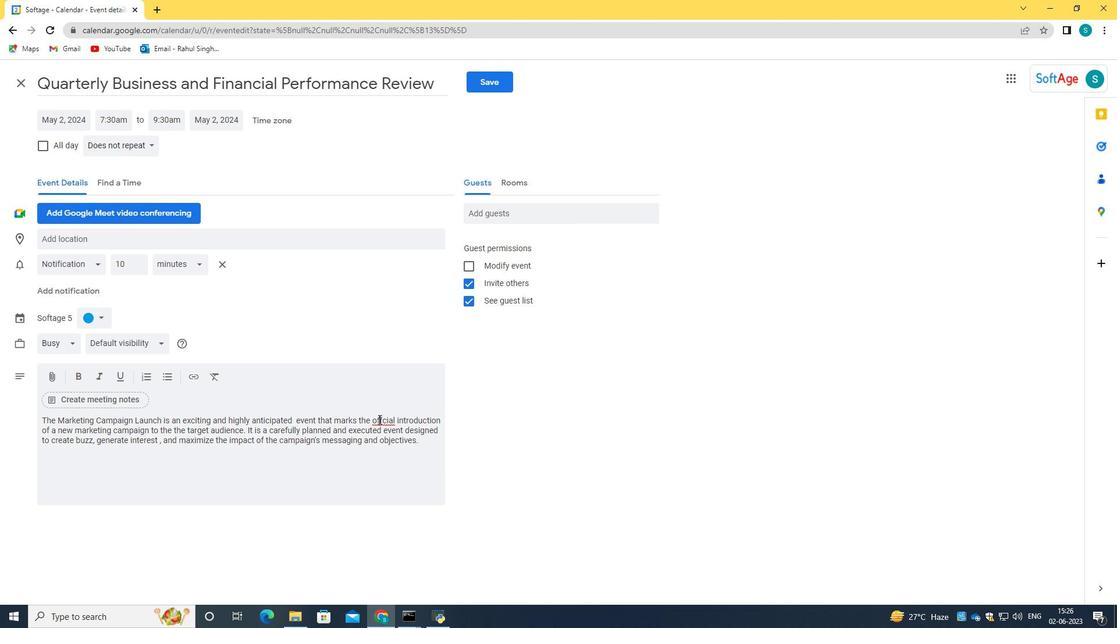 
Action: Mouse moved to (402, 428)
Screenshot: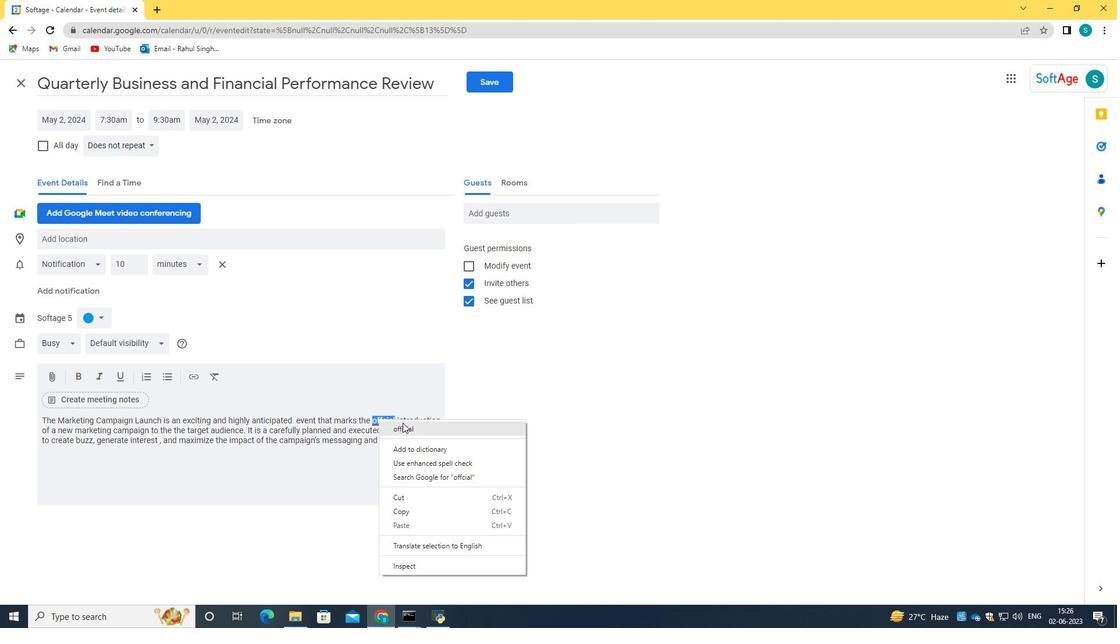 
Action: Mouse pressed left at (402, 428)
Screenshot: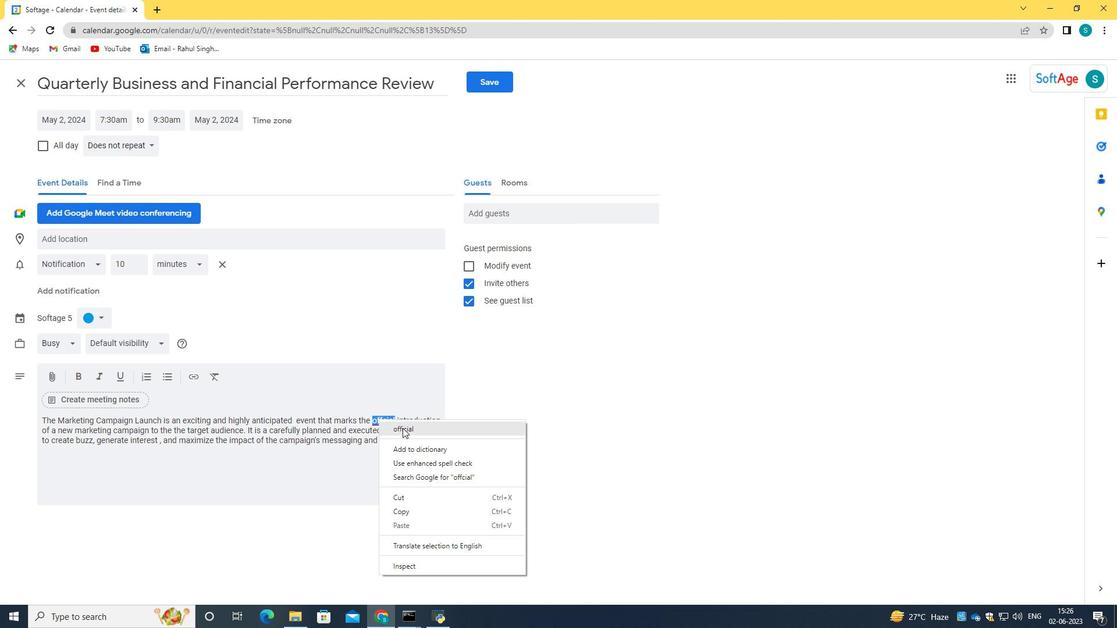 
Action: Mouse moved to (100, 319)
Screenshot: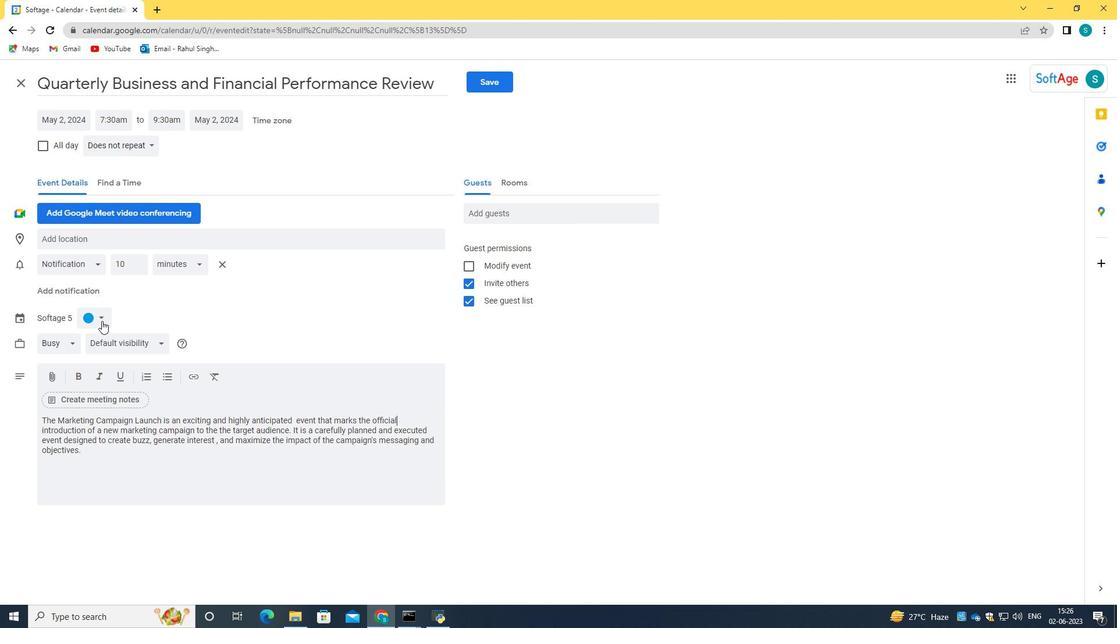 
Action: Mouse pressed left at (100, 319)
Screenshot: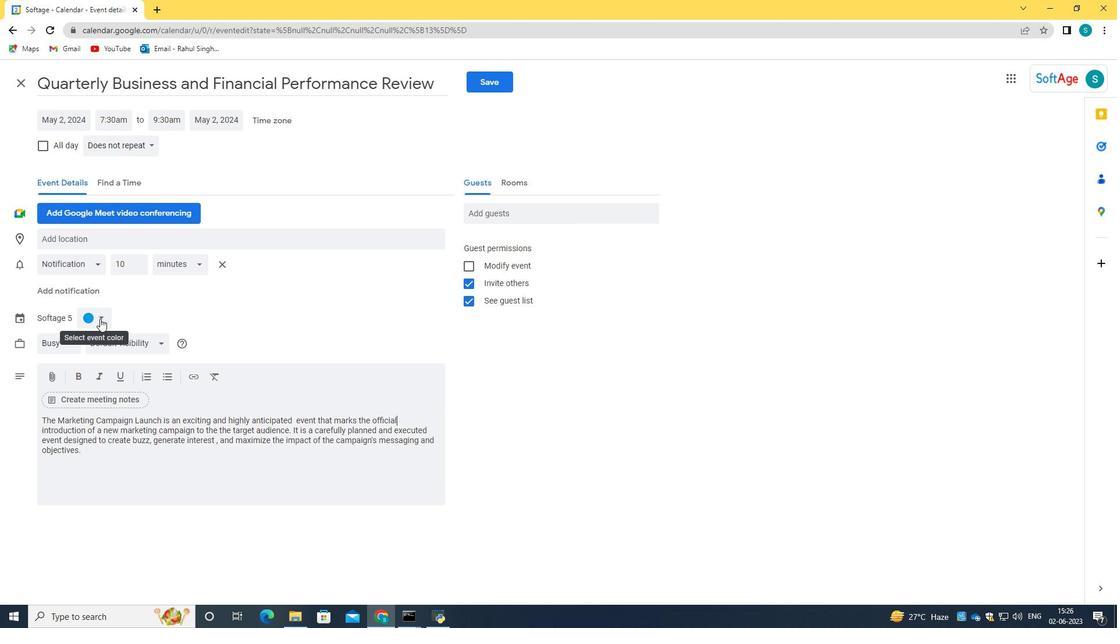 
Action: Mouse moved to (85, 370)
Screenshot: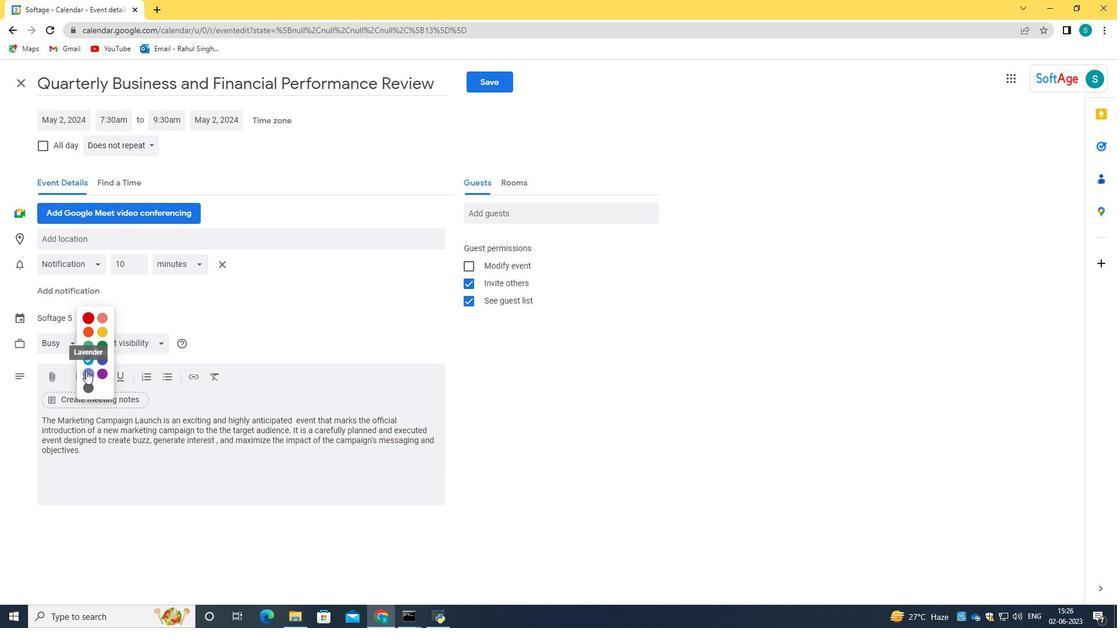 
Action: Mouse pressed left at (85, 370)
Screenshot: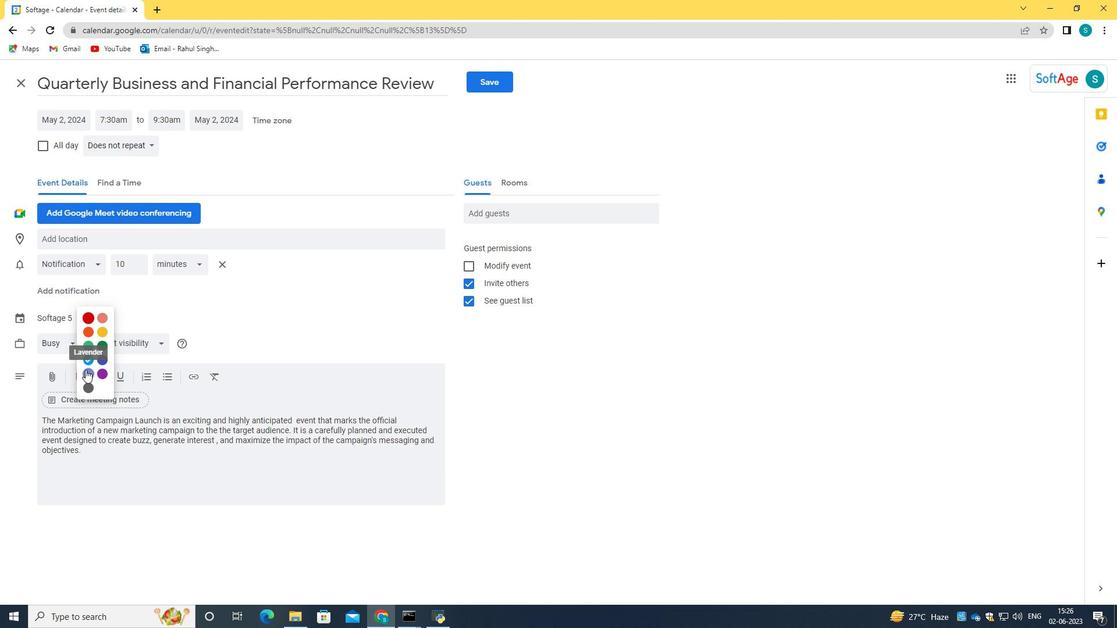 
Action: Mouse moved to (101, 245)
Screenshot: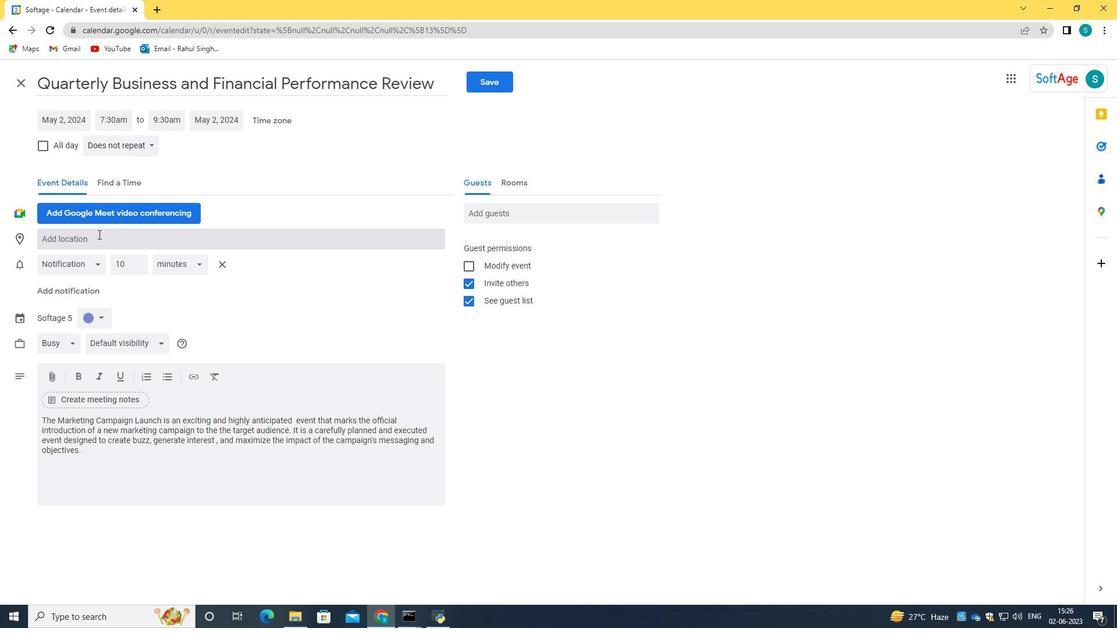 
Action: Mouse pressed left at (101, 245)
Screenshot: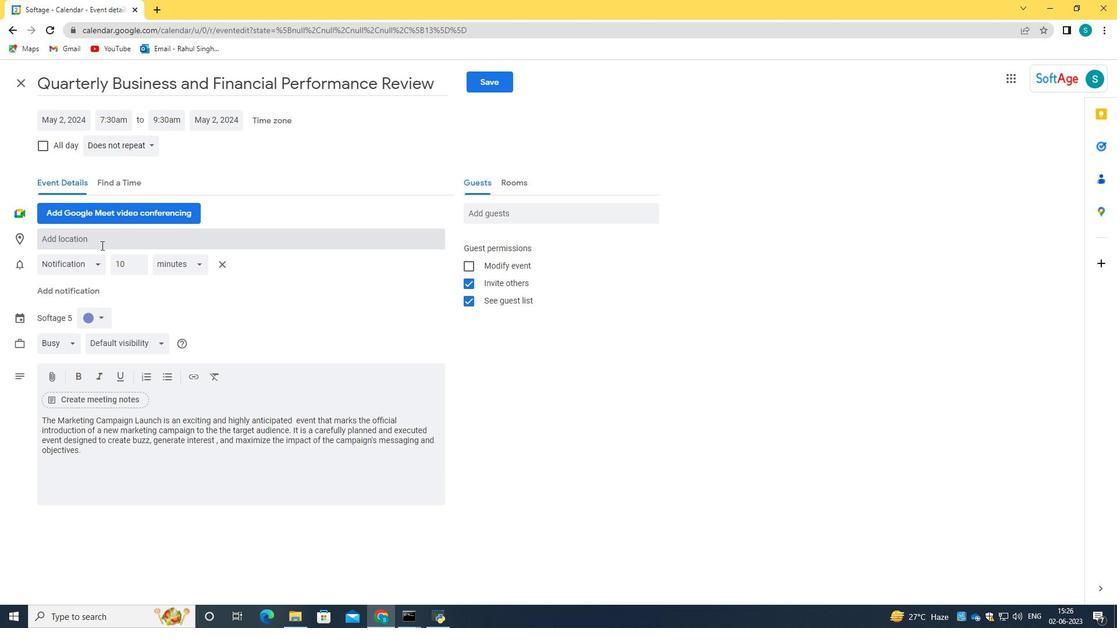 
Action: Key pressed <Key.caps_lock>987<Key.space><Key.caps_lock>a<Key.caps_lock>V<Key.backspace><Key.backspace>A<Key.caps_lock>v.<Key.space>dos<Key.space><Key.caps_lock>A<Key.caps_lock>liab<Key.backspace>dos,<Key.space><Key.caps_lock>P<Key.caps_lock>orto,<Key.space>
Screenshot: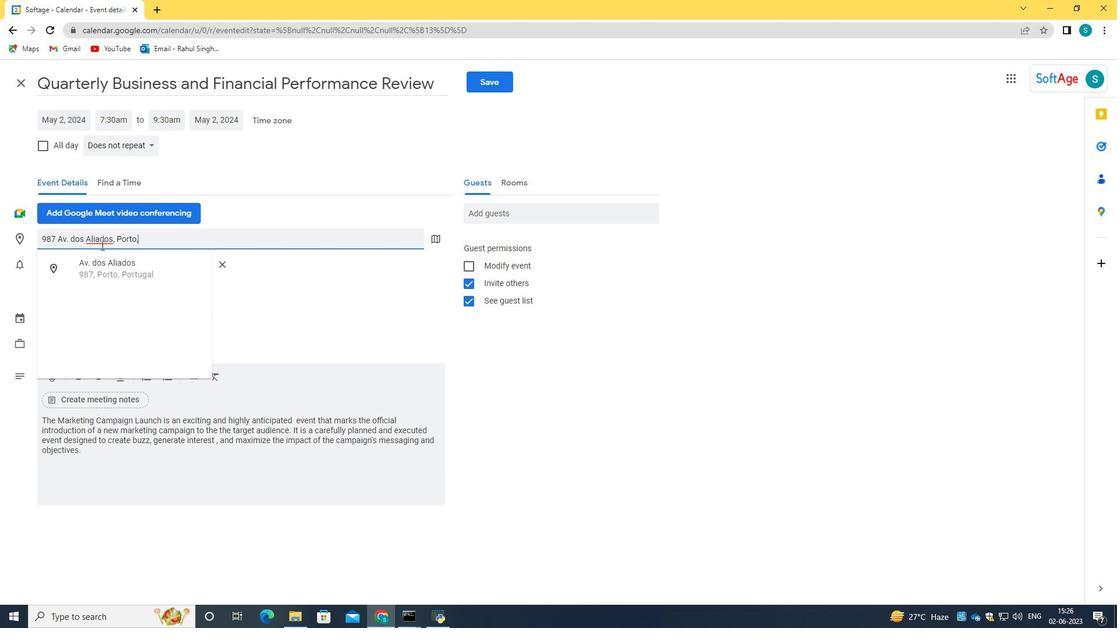 
Action: Mouse moved to (103, 261)
Screenshot: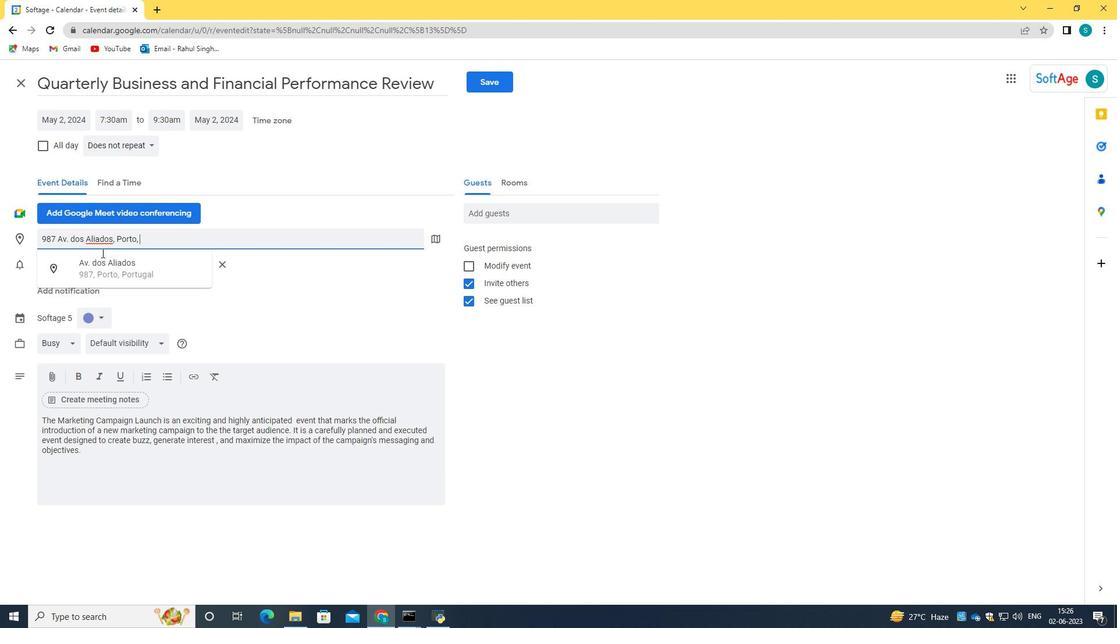 
Action: Mouse pressed left at (103, 261)
Screenshot: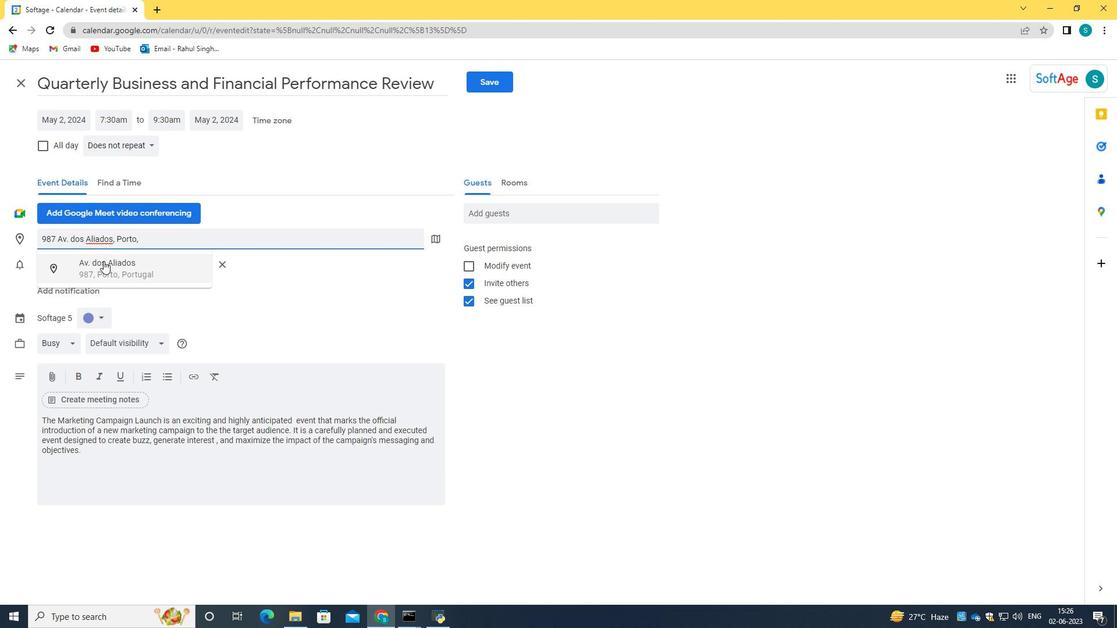 
Action: Mouse moved to (502, 216)
Screenshot: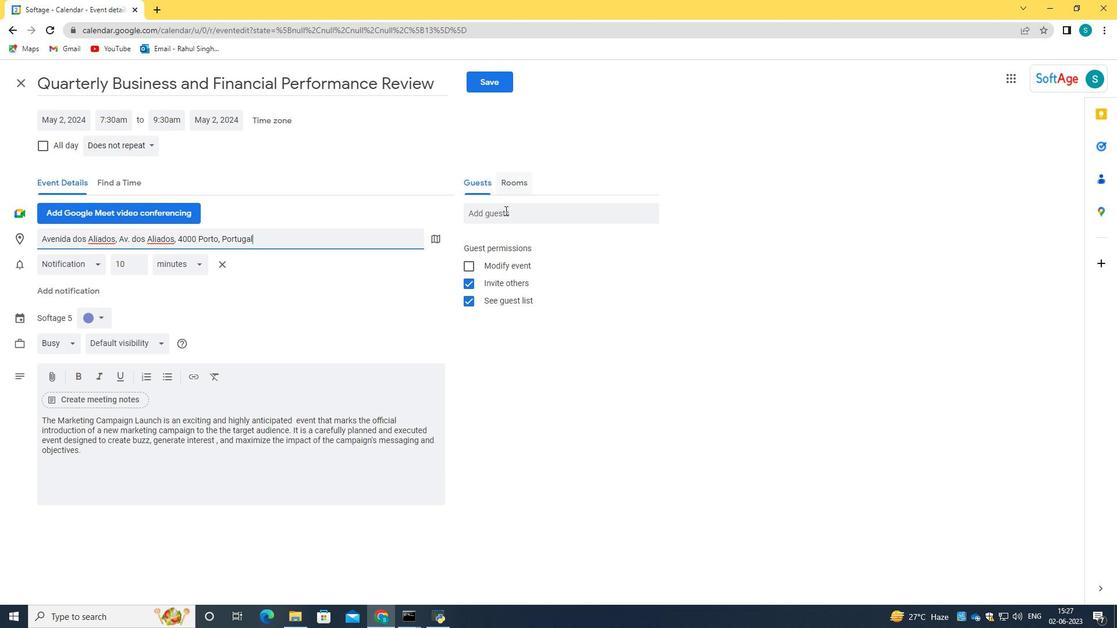 
Action: Mouse pressed left at (502, 216)
Screenshot: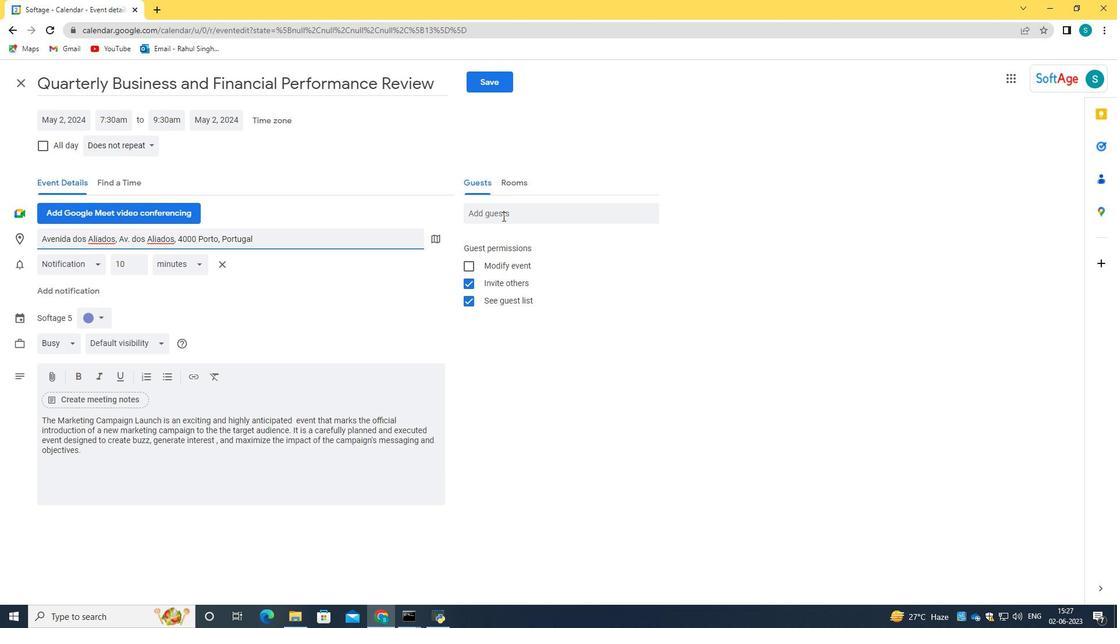 
Action: Mouse moved to (487, 211)
Screenshot: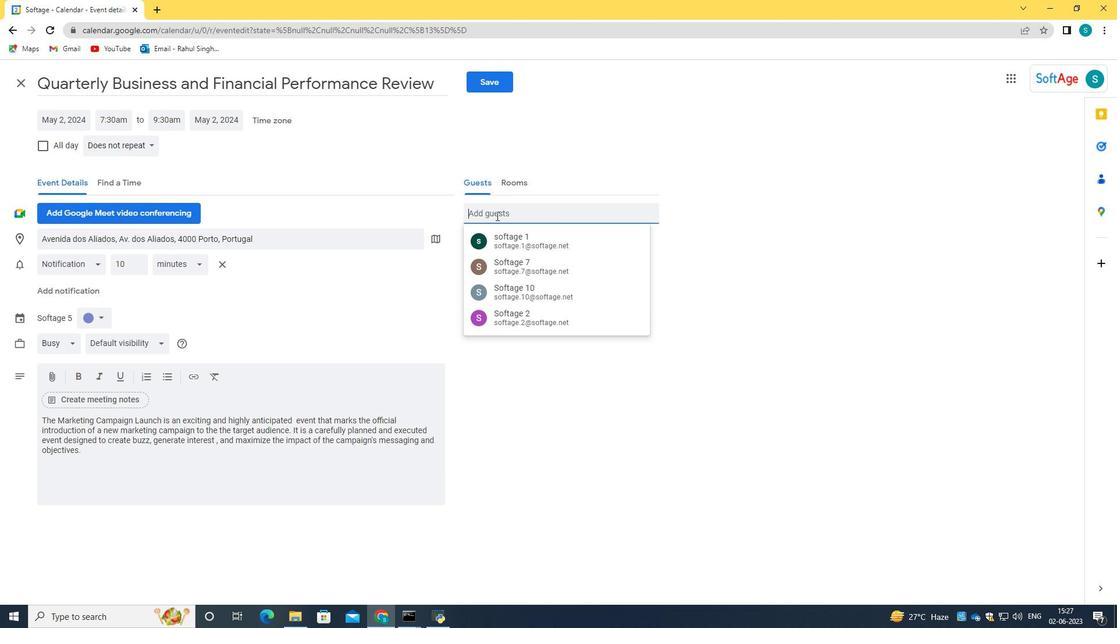 
Action: Key pressed softage.8<Key.shift>@softage.net<Key.tab>sog<Key.backspace>ftage.8<Key.shift><Key.shift><Key.shift><Key.shift><Key.shift><Key.shift><Key.shift>@softage.ney<Key.backspace>t
Screenshot: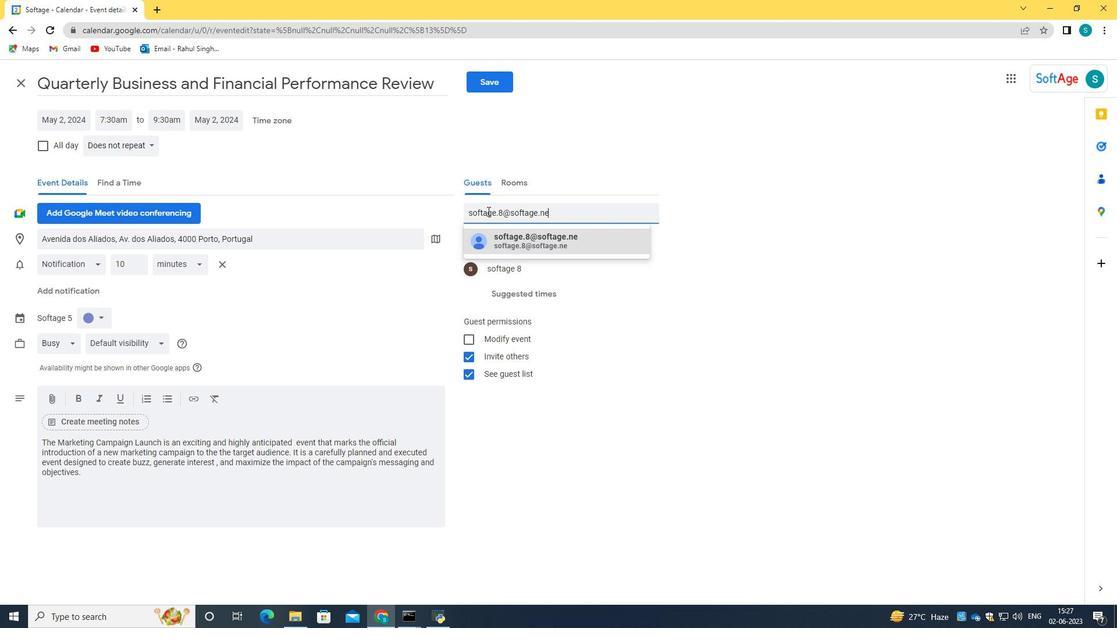 
Action: Mouse moved to (529, 269)
Screenshot: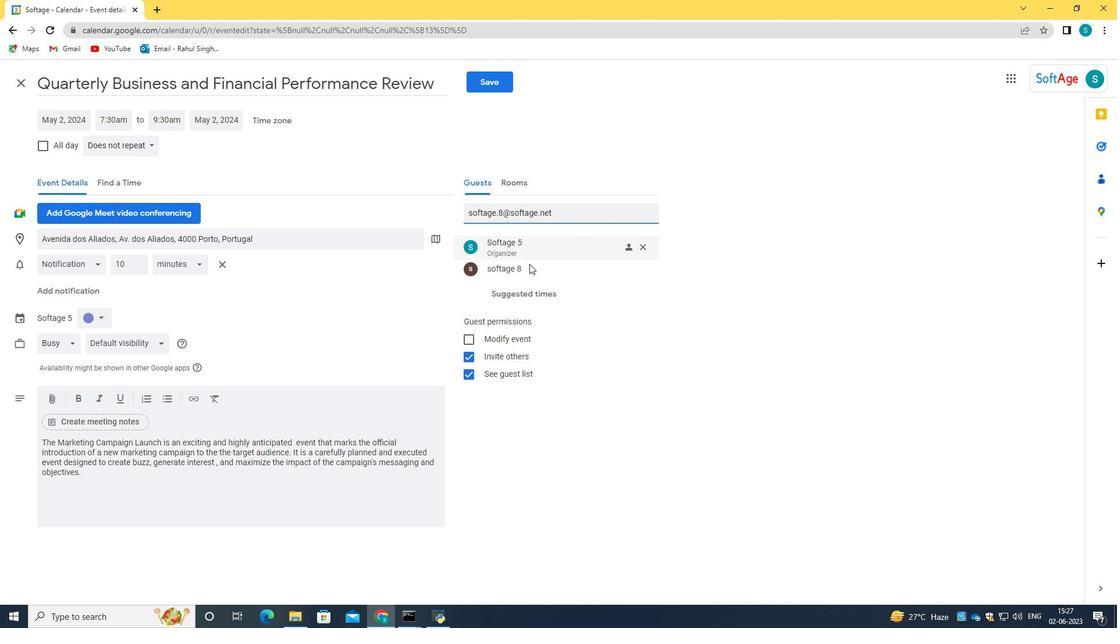 
Action: Mouse pressed left at (529, 269)
Screenshot: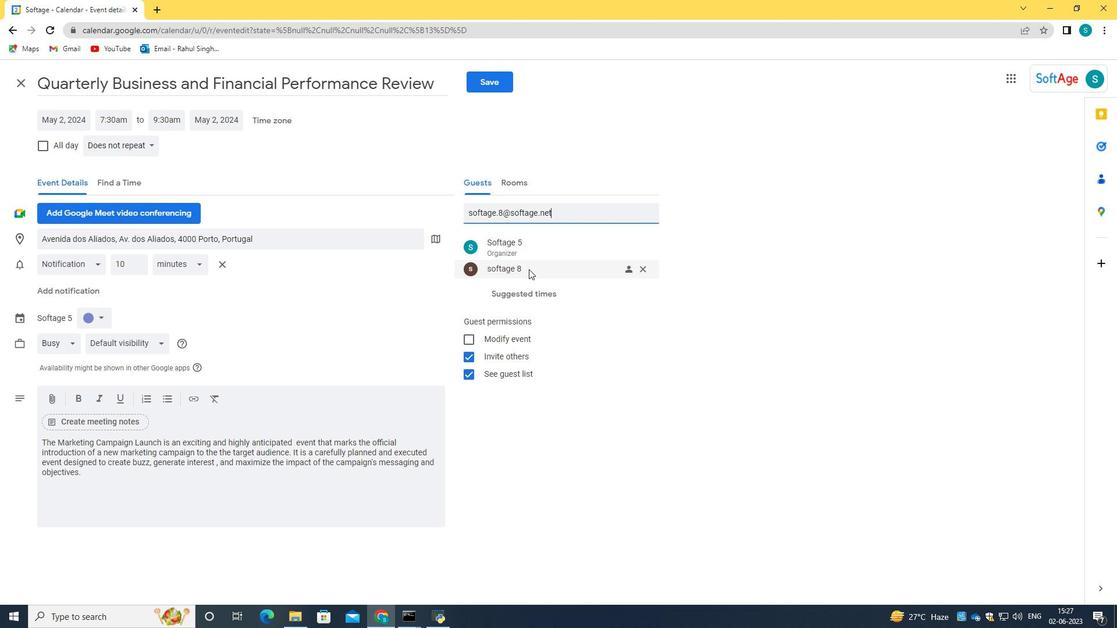 
Action: Mouse moved to (527, 270)
Screenshot: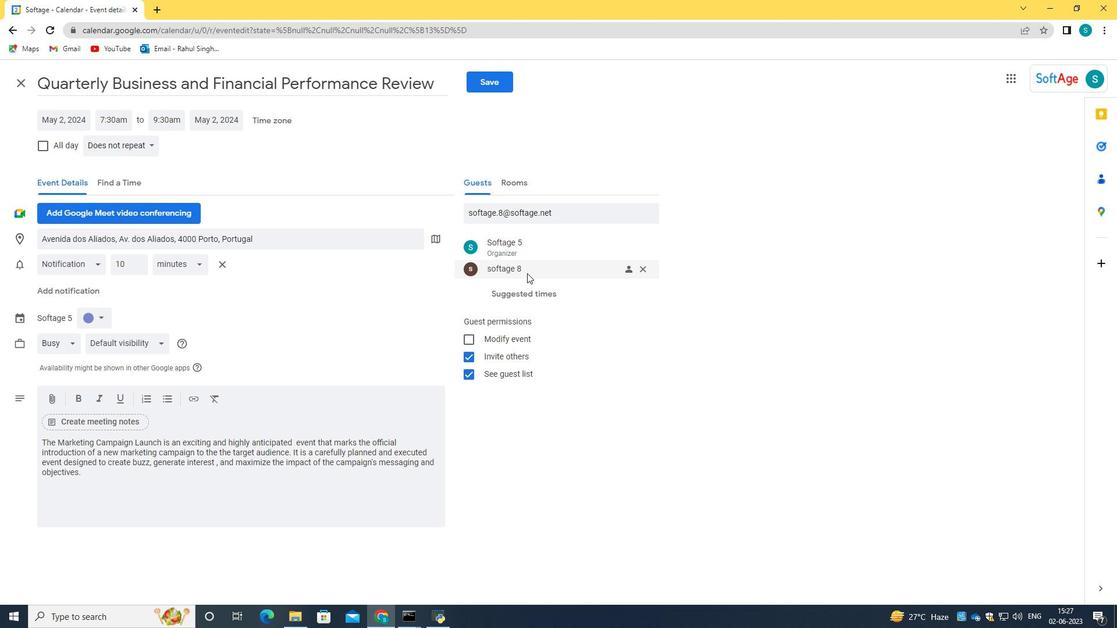 
Action: Mouse pressed left at (527, 270)
Screenshot: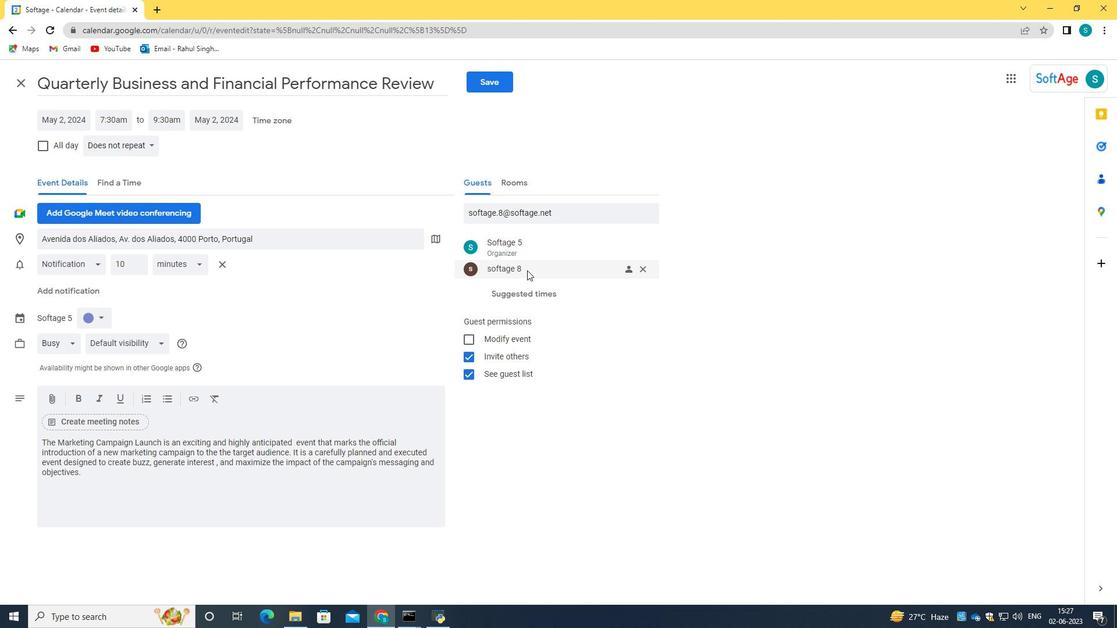
Action: Mouse moved to (584, 208)
Screenshot: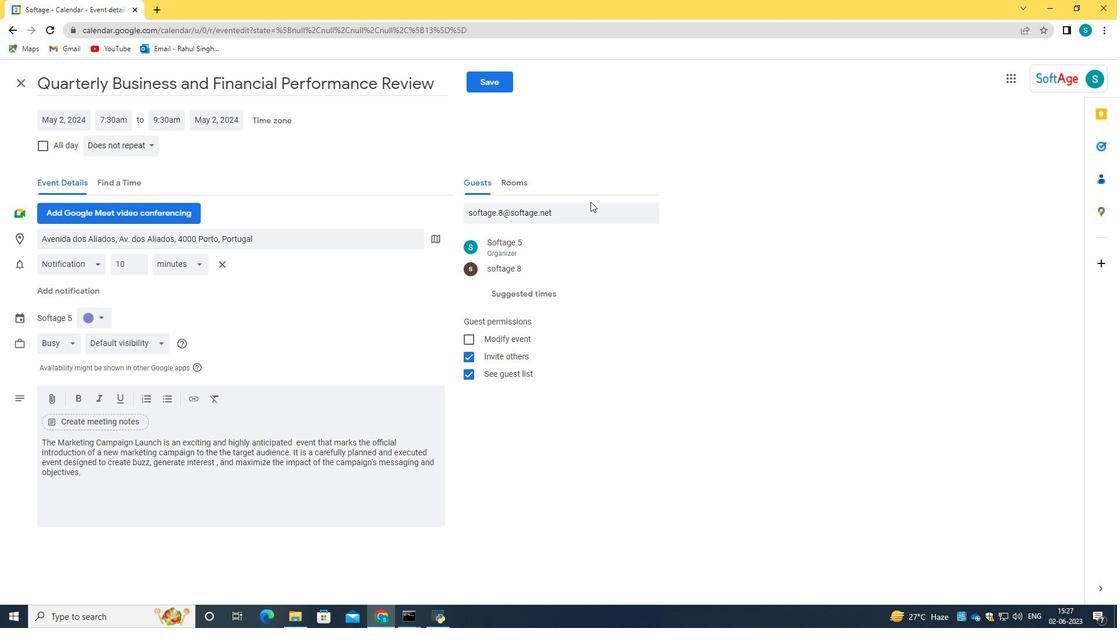
Action: Mouse pressed left at (584, 208)
Screenshot: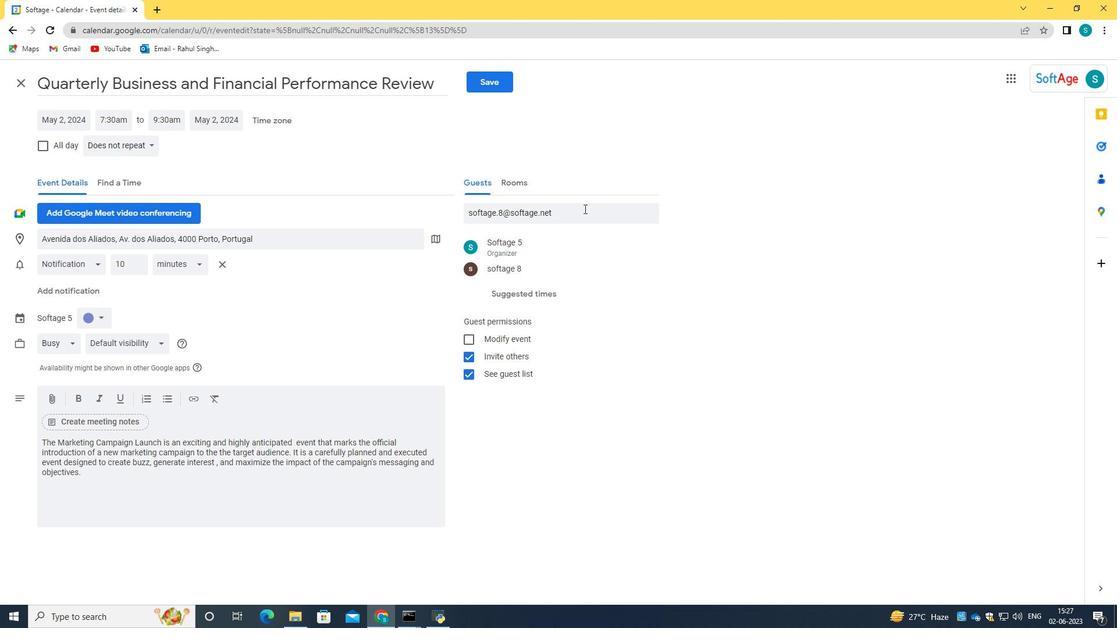 
Action: Key pressed <Key.enter>
Screenshot: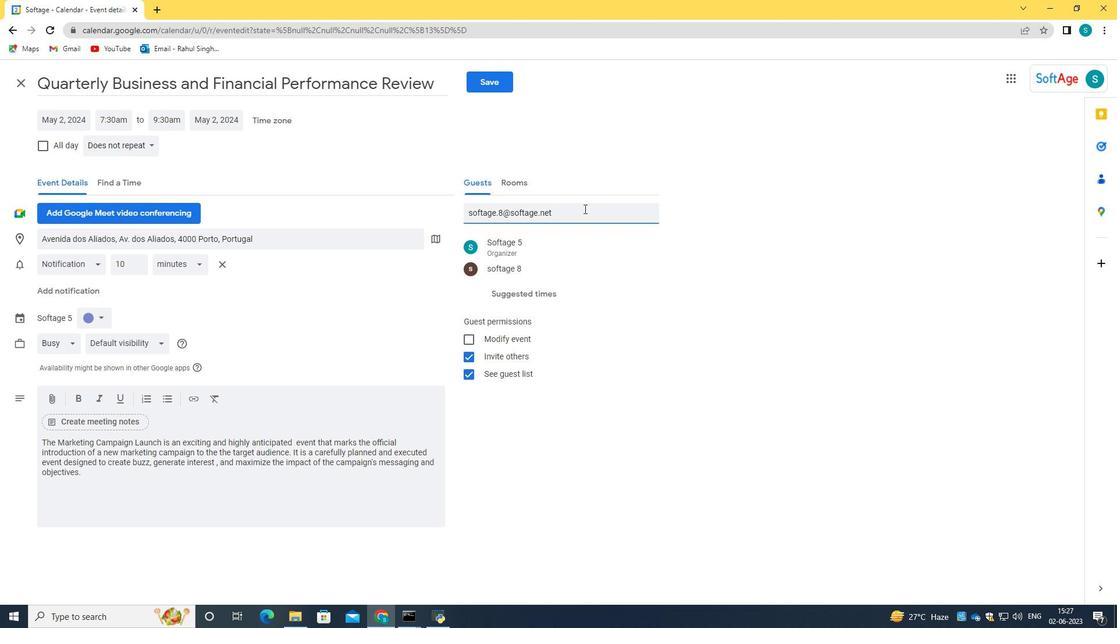 
Action: Mouse moved to (143, 142)
Screenshot: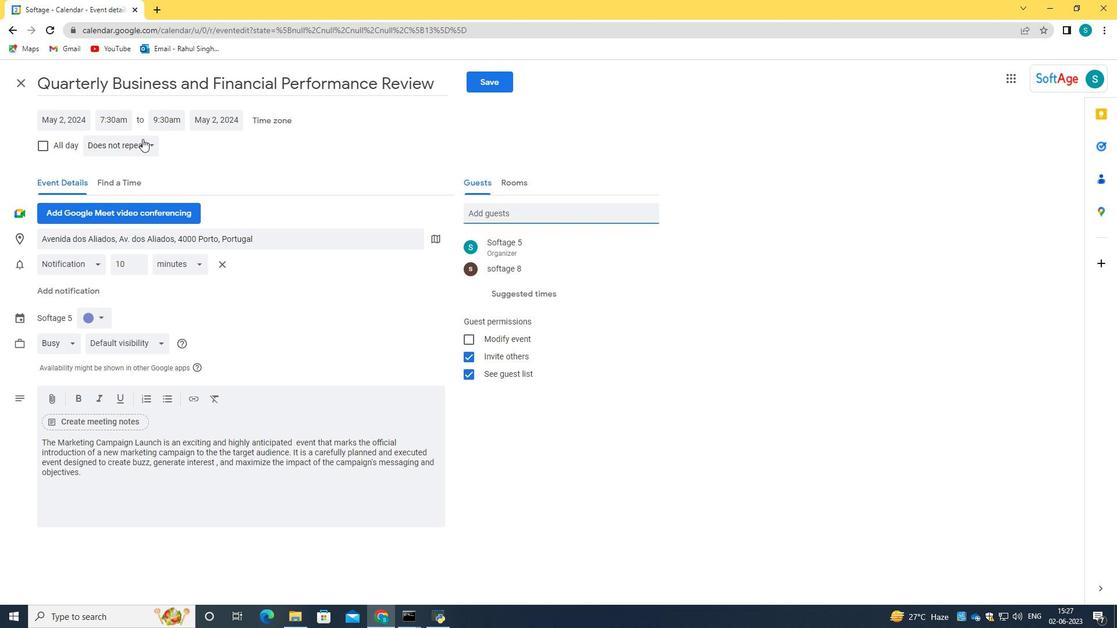 
Action: Mouse pressed left at (143, 142)
Screenshot: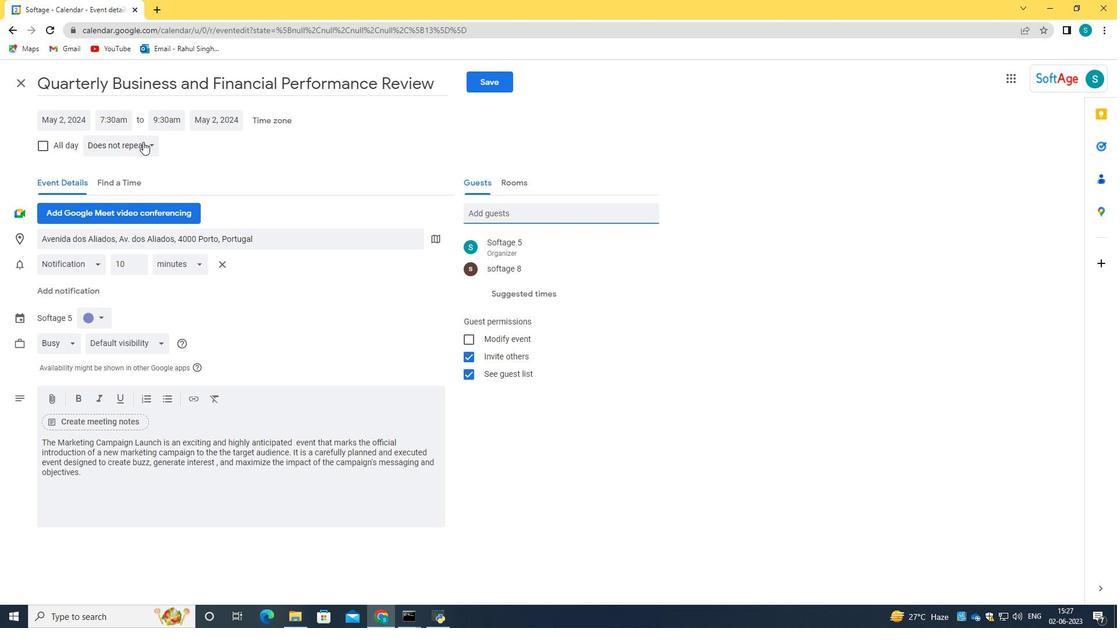 
Action: Mouse moved to (157, 257)
Screenshot: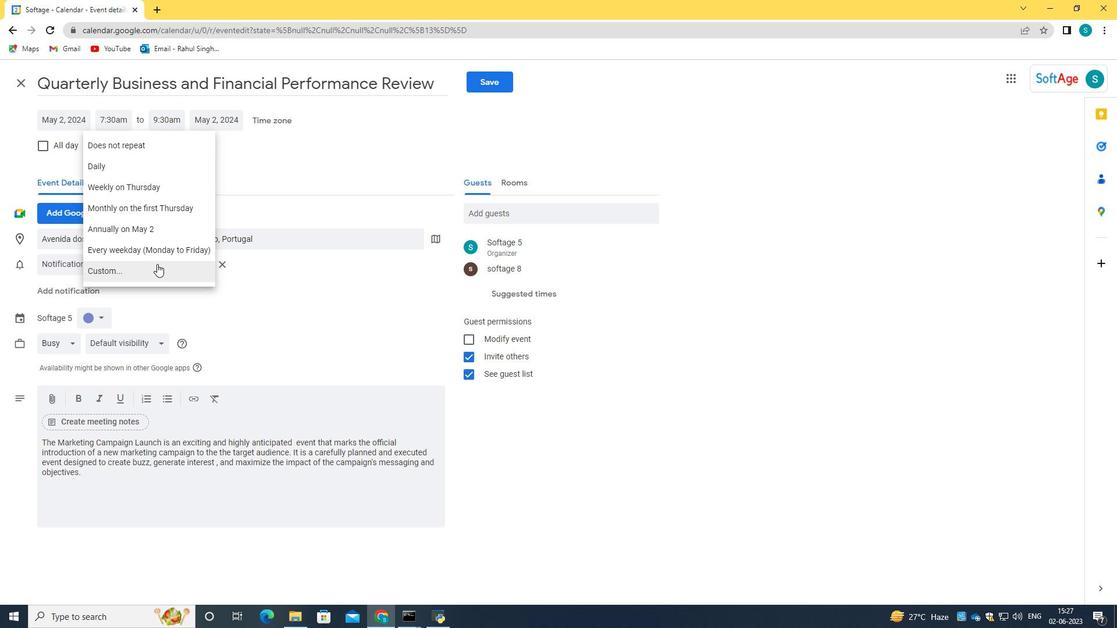 
Action: Mouse pressed left at (157, 257)
Screenshot: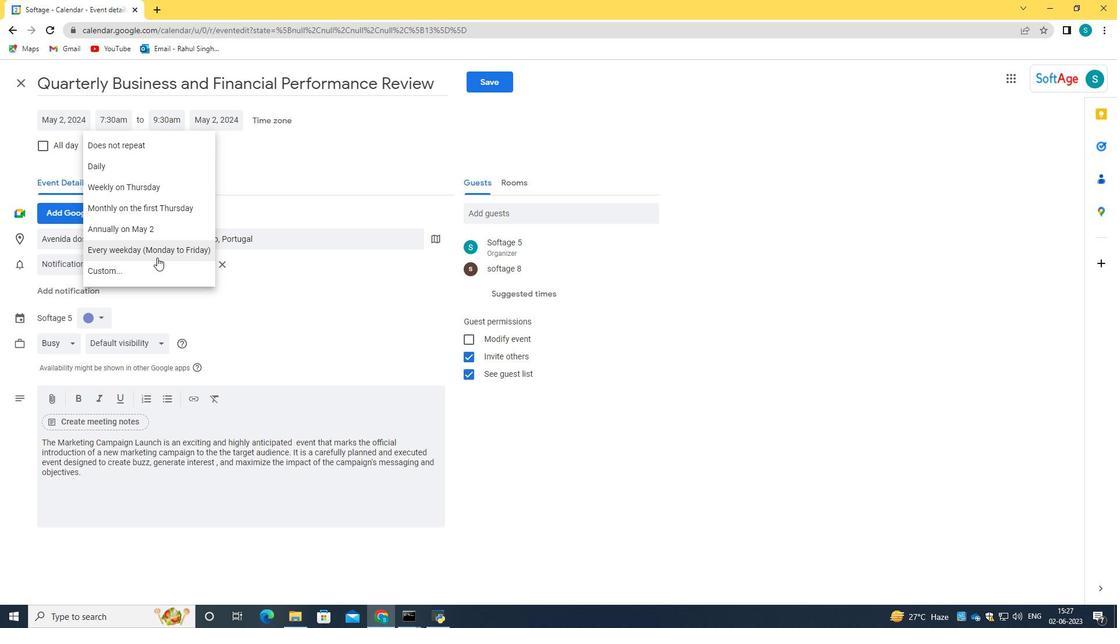 
Action: Mouse moved to (469, 80)
Screenshot: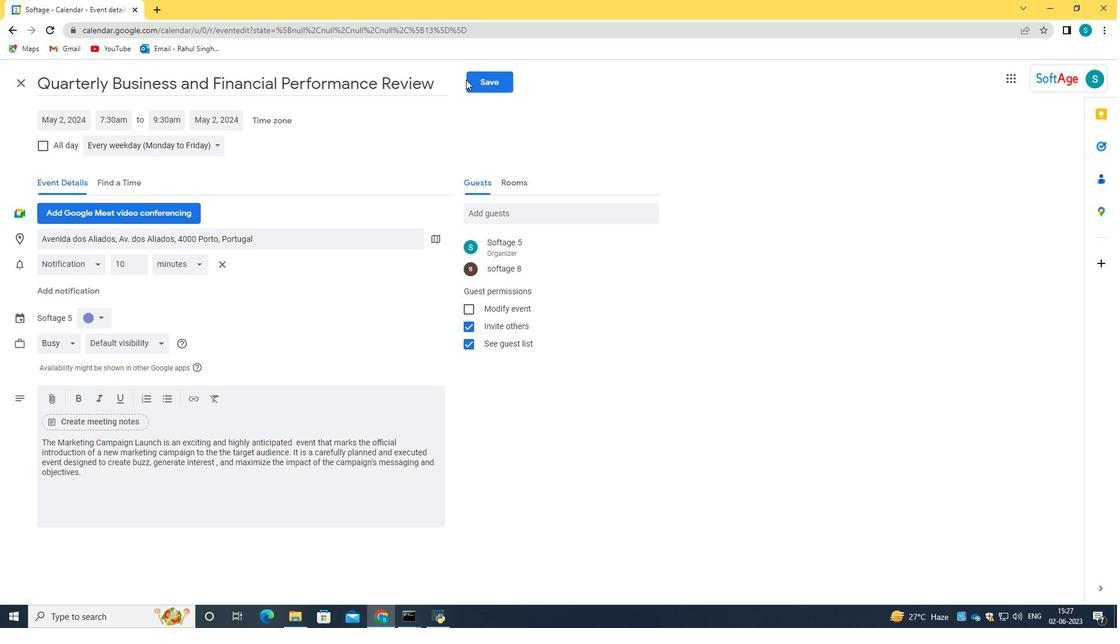 
Action: Mouse pressed left at (469, 80)
Screenshot: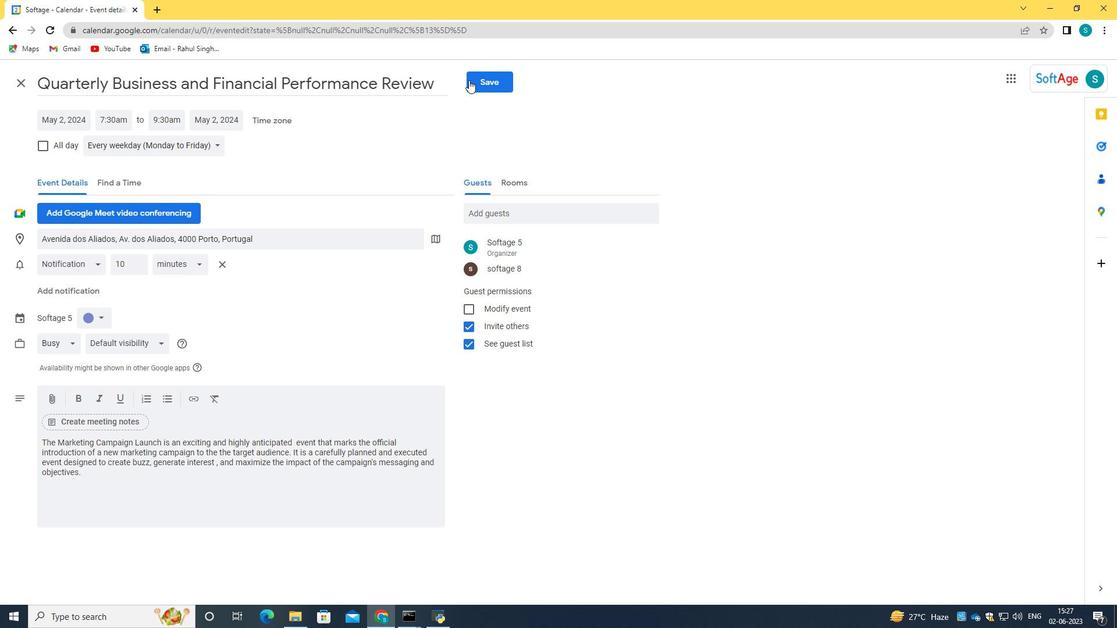 
Action: Mouse moved to (667, 361)
Screenshot: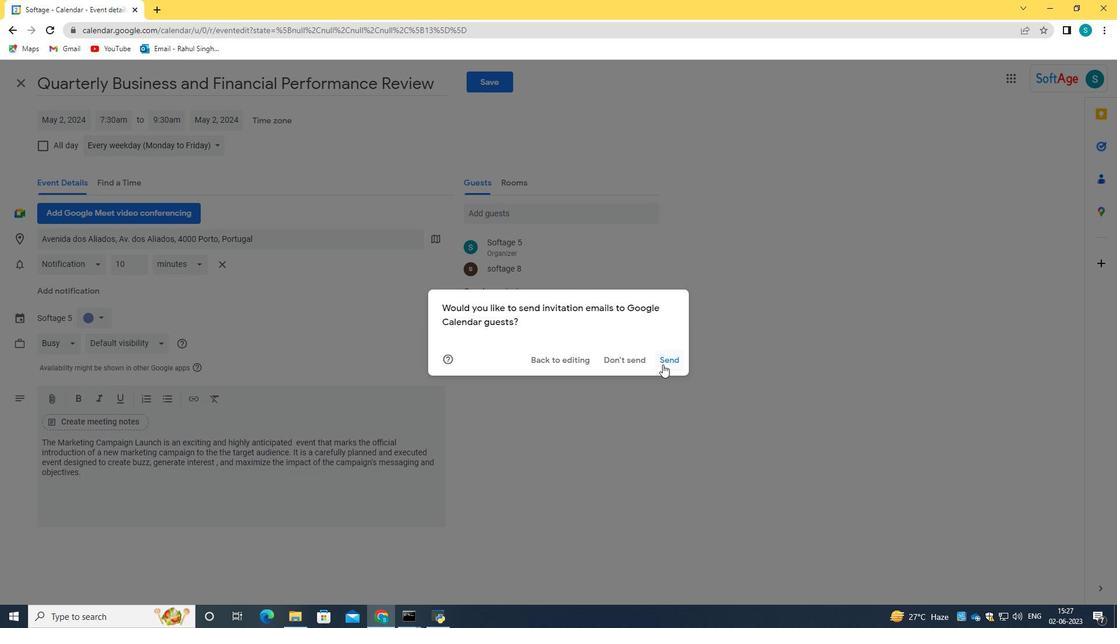 
Action: Mouse pressed left at (667, 361)
Screenshot: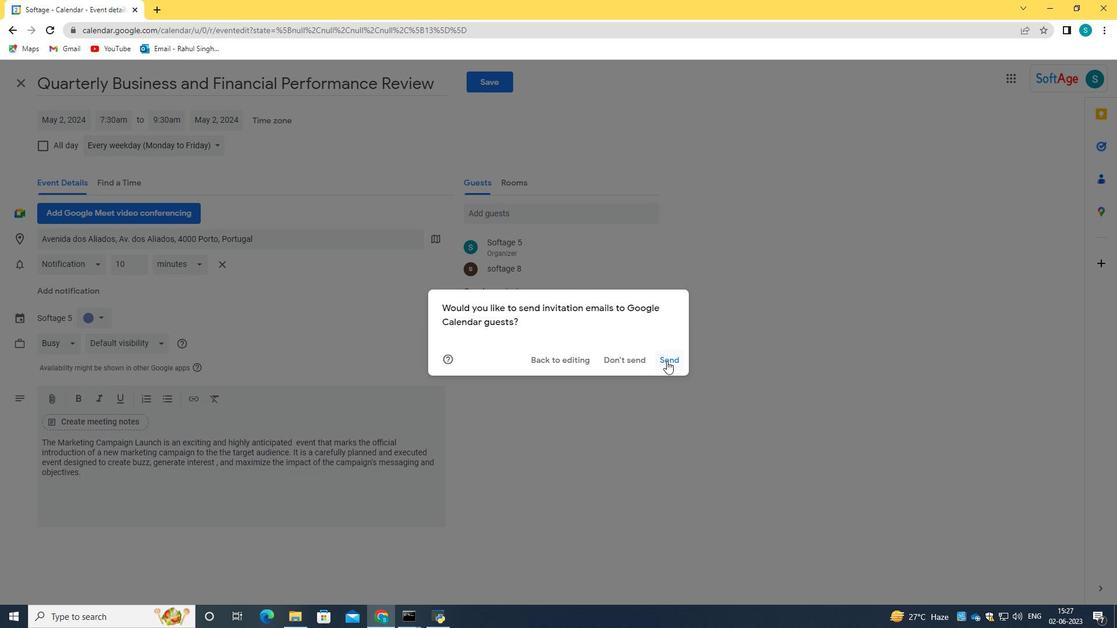 
